 Task: Search one way flight ticket for 3 adults, 3 children in business from Dillingham: Dillingham Airport to Riverton: Central Wyoming Regional Airport (was Riverton Regional) on 5-4-2023. Choice of flights is Westjet. Number of bags: 1 checked bag. Price is upto 74000. Outbound departure time preference is 9:45.
Action: Mouse moved to (358, 309)
Screenshot: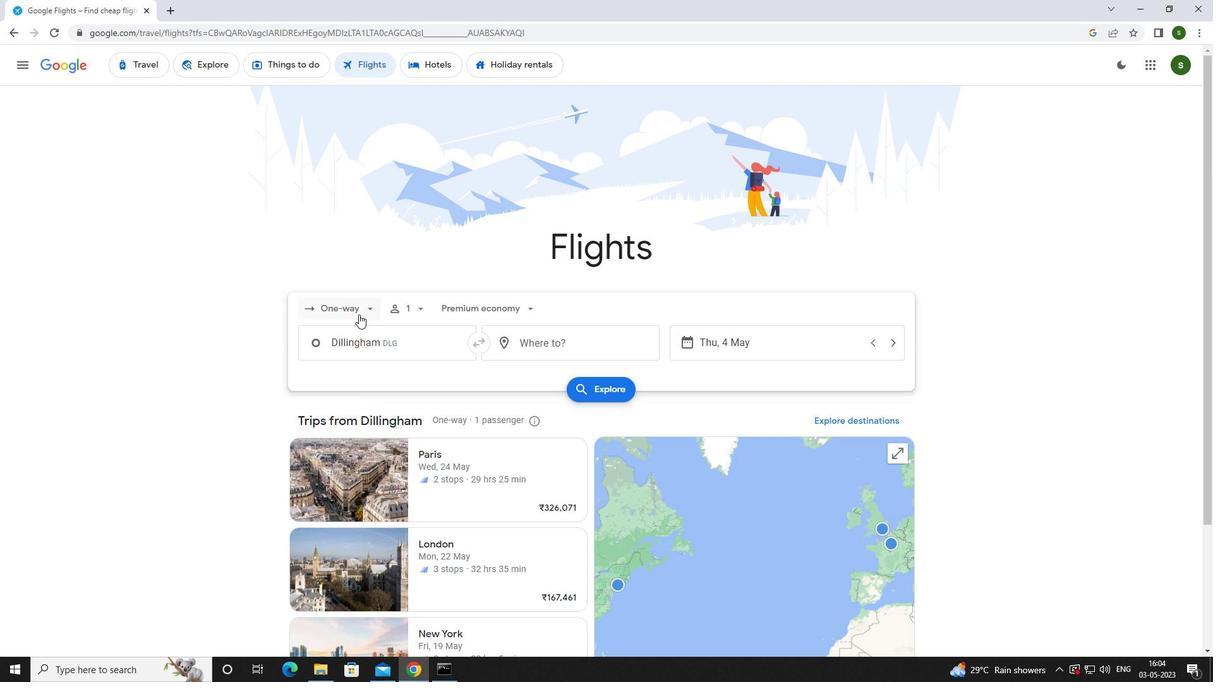 
Action: Mouse pressed left at (358, 309)
Screenshot: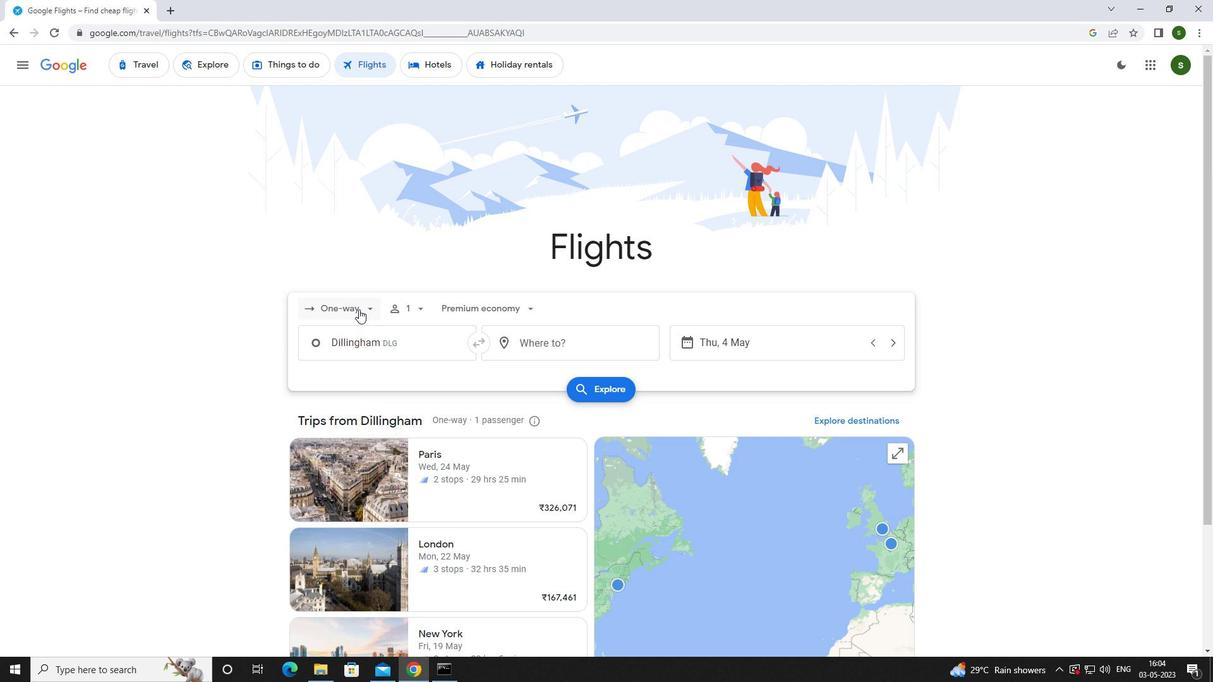 
Action: Mouse moved to (364, 371)
Screenshot: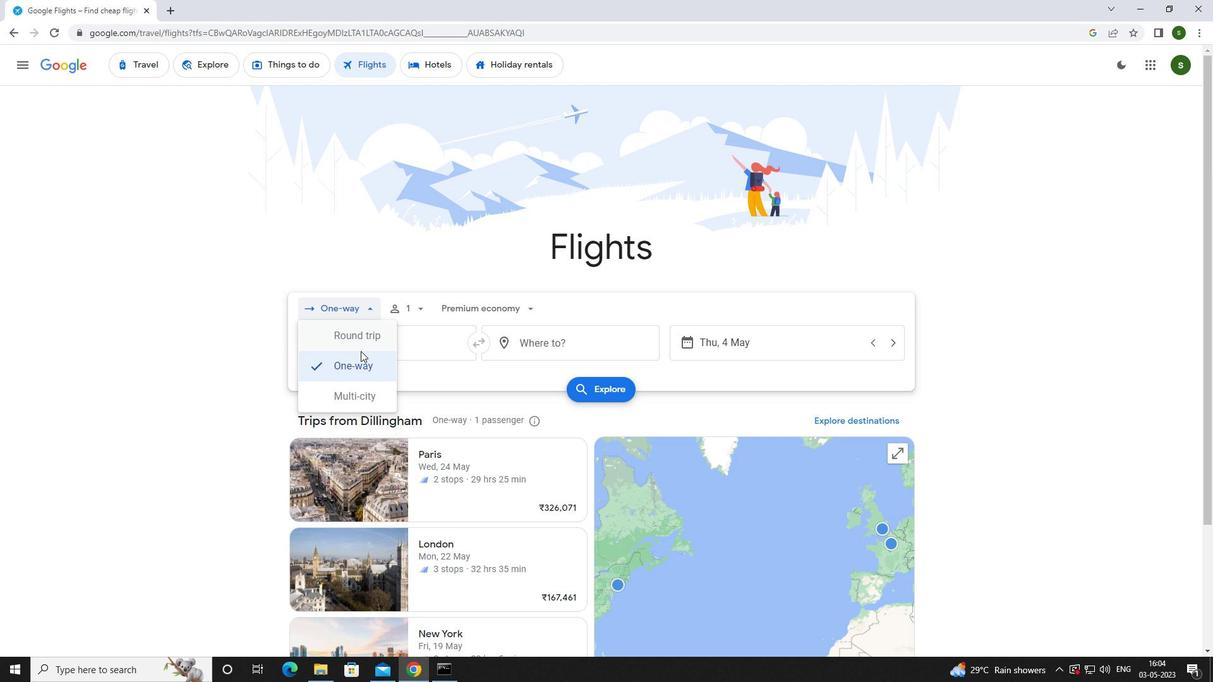 
Action: Mouse pressed left at (364, 371)
Screenshot: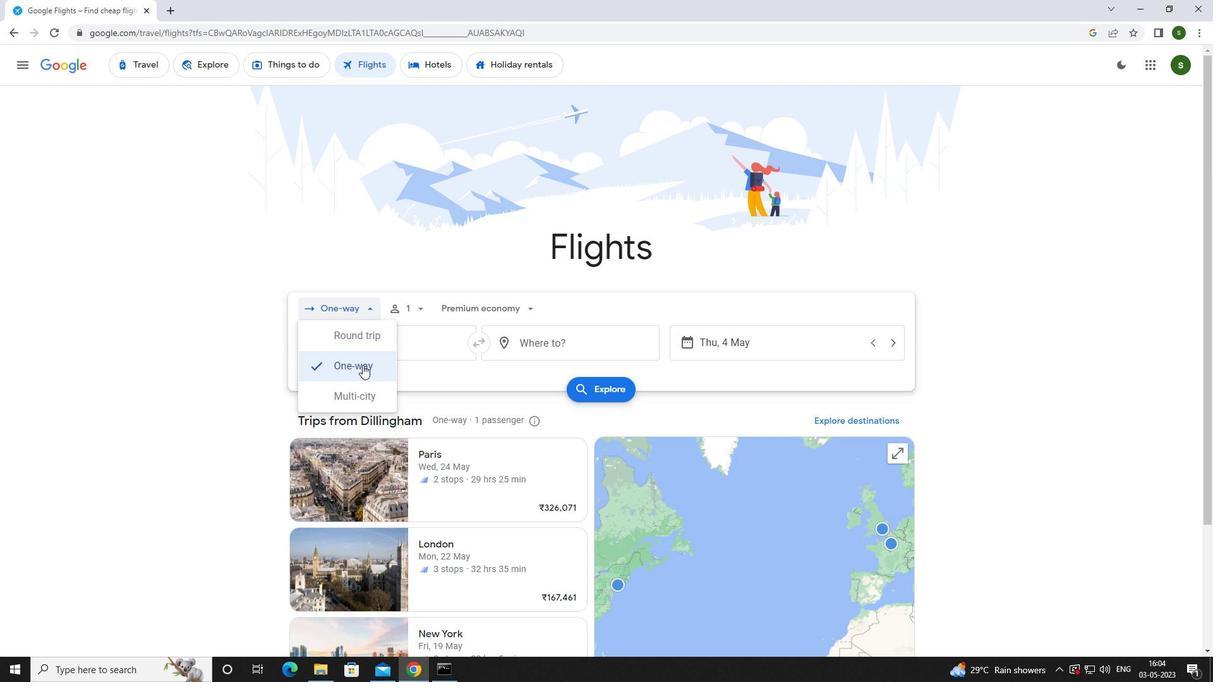 
Action: Mouse moved to (422, 309)
Screenshot: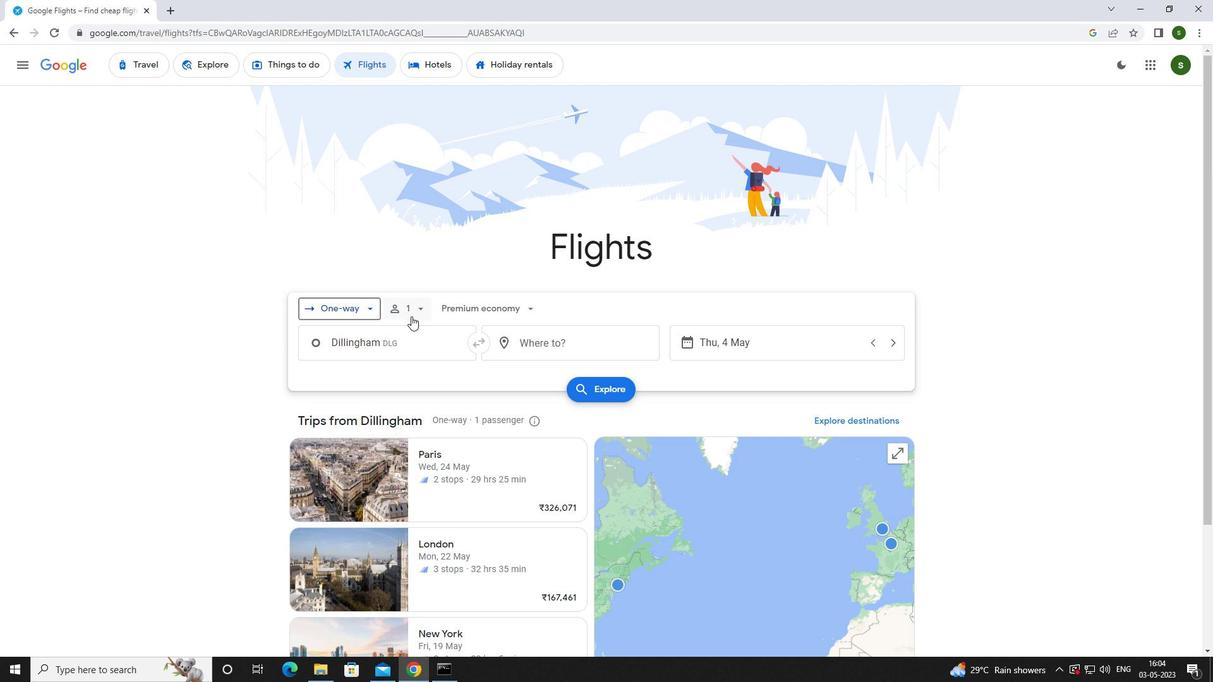 
Action: Mouse pressed left at (422, 309)
Screenshot: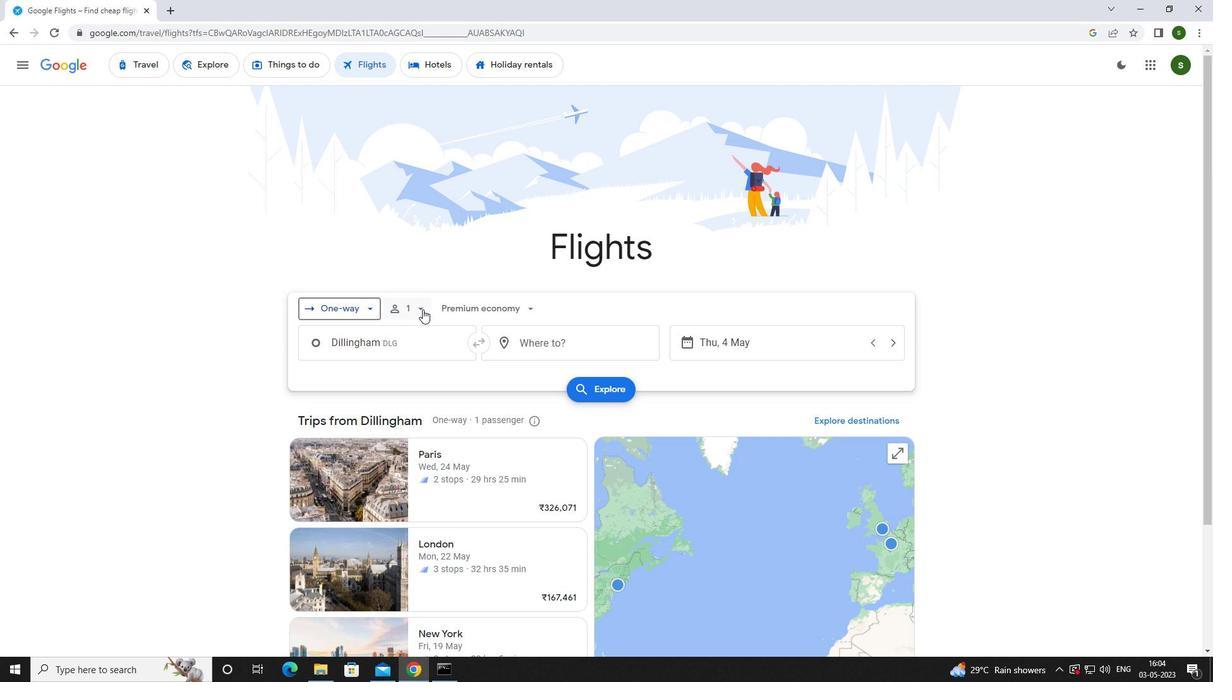 
Action: Mouse moved to (516, 344)
Screenshot: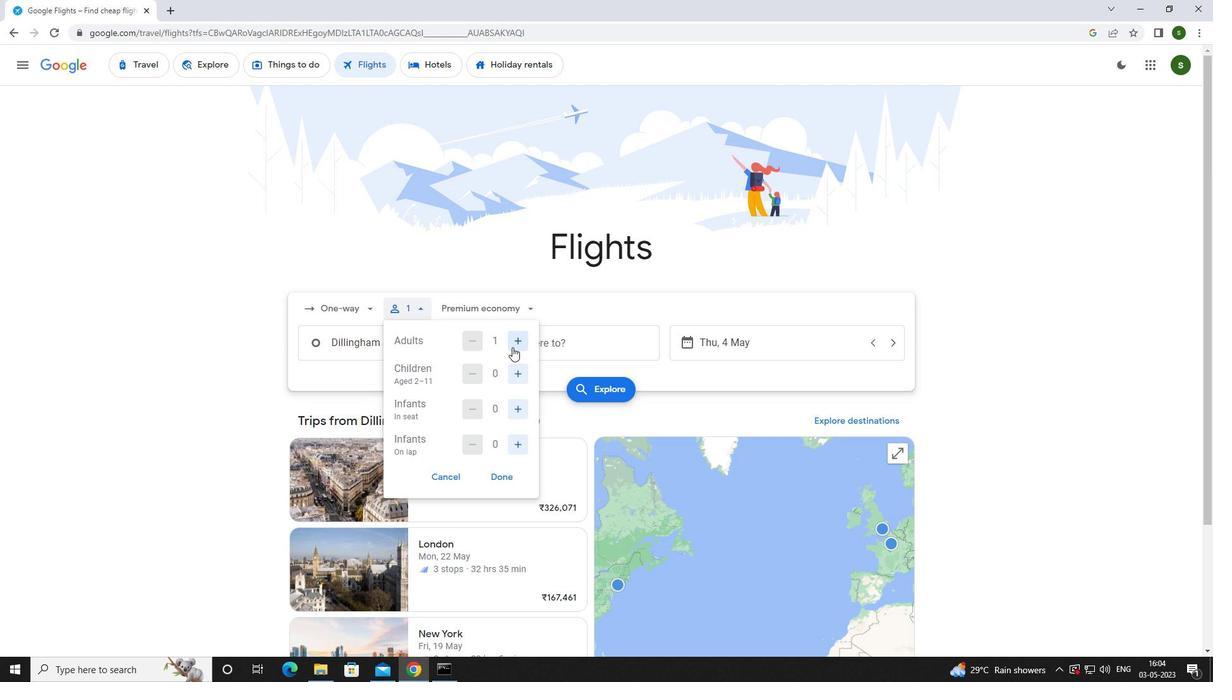 
Action: Mouse pressed left at (516, 344)
Screenshot: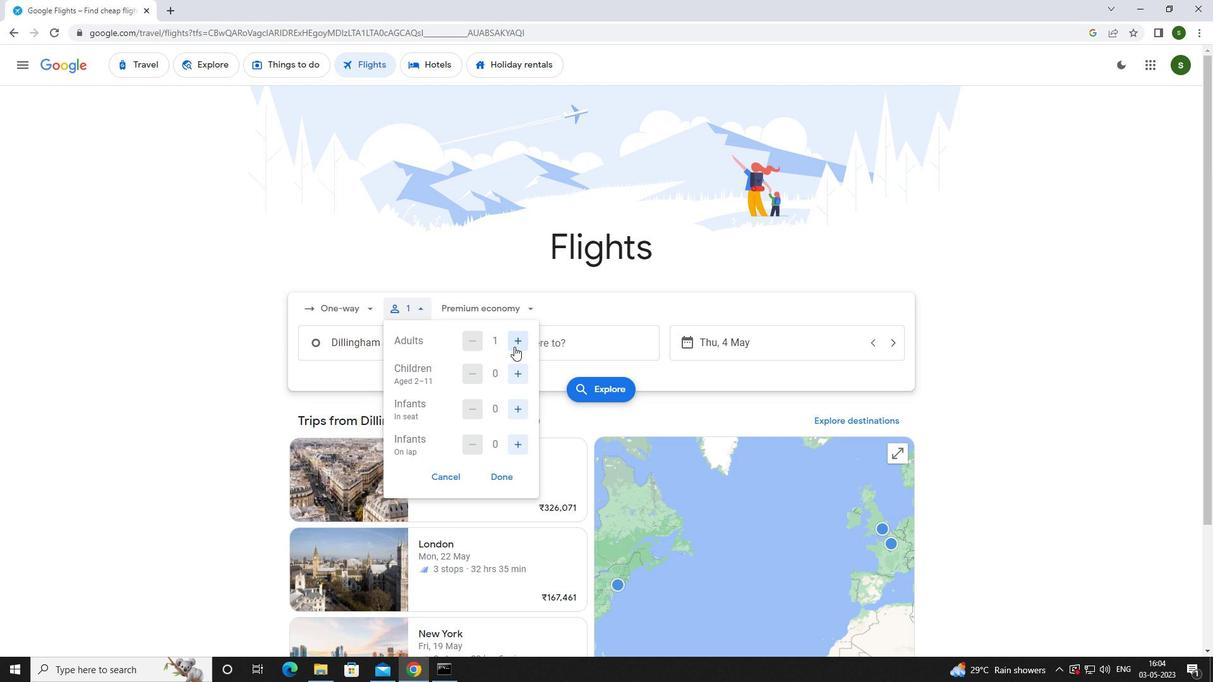 
Action: Mouse pressed left at (516, 344)
Screenshot: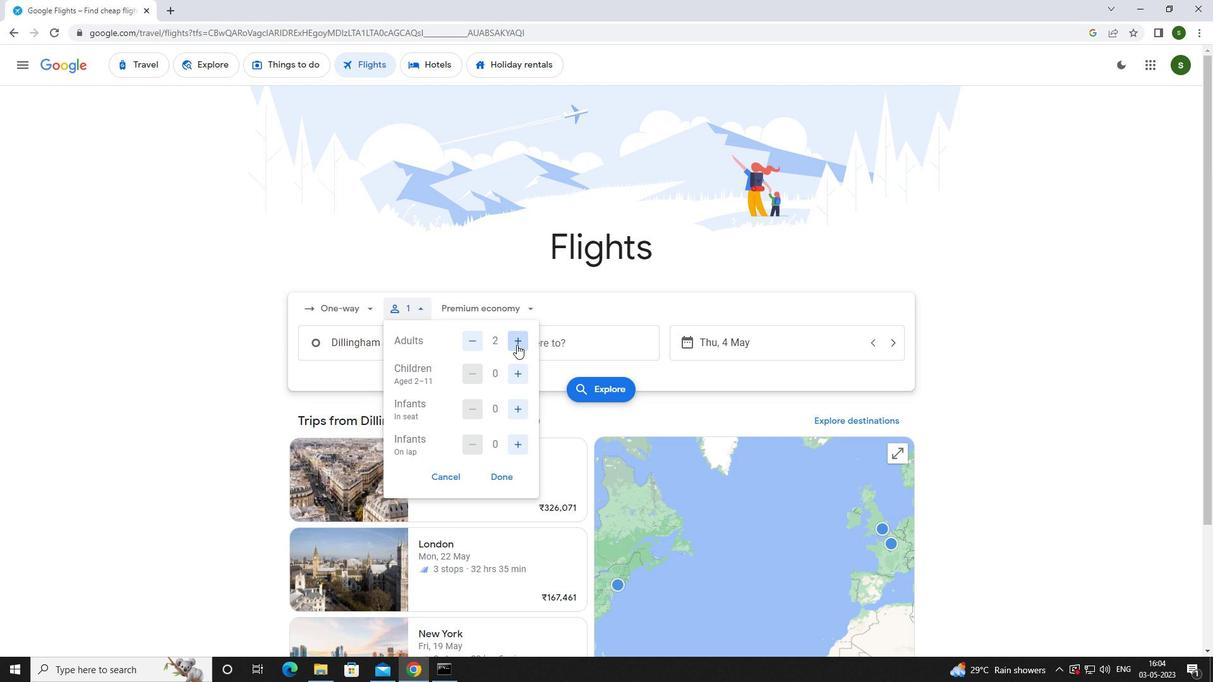 
Action: Mouse moved to (513, 369)
Screenshot: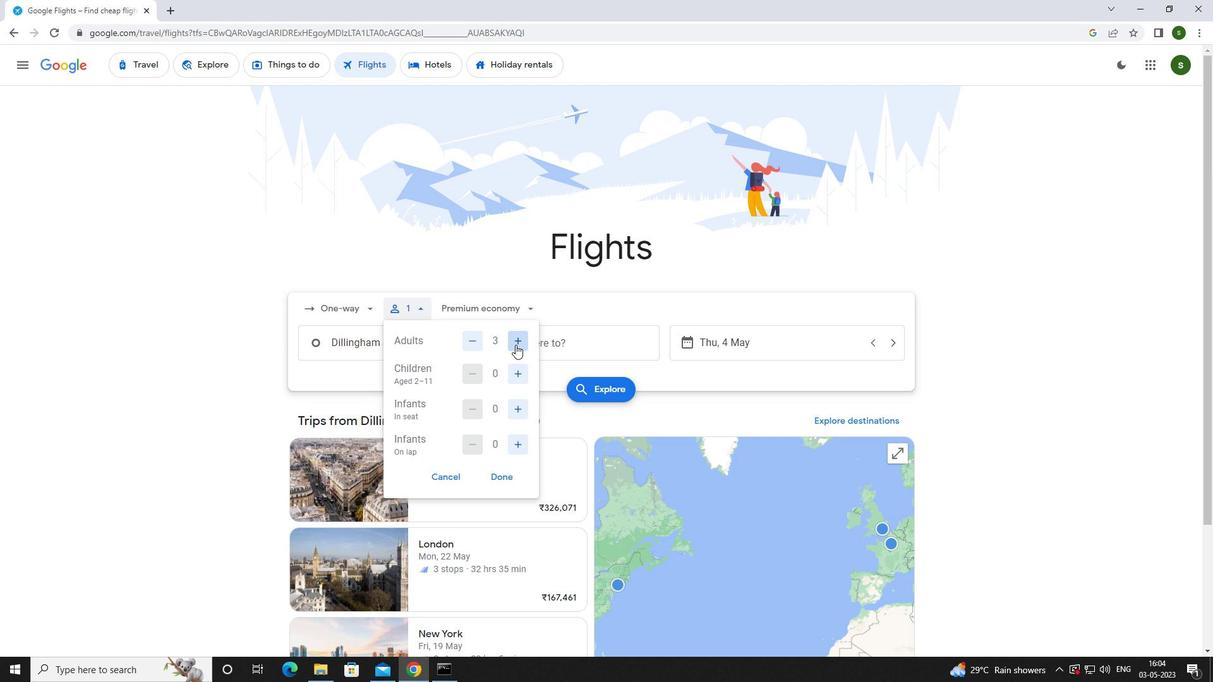 
Action: Mouse pressed left at (513, 369)
Screenshot: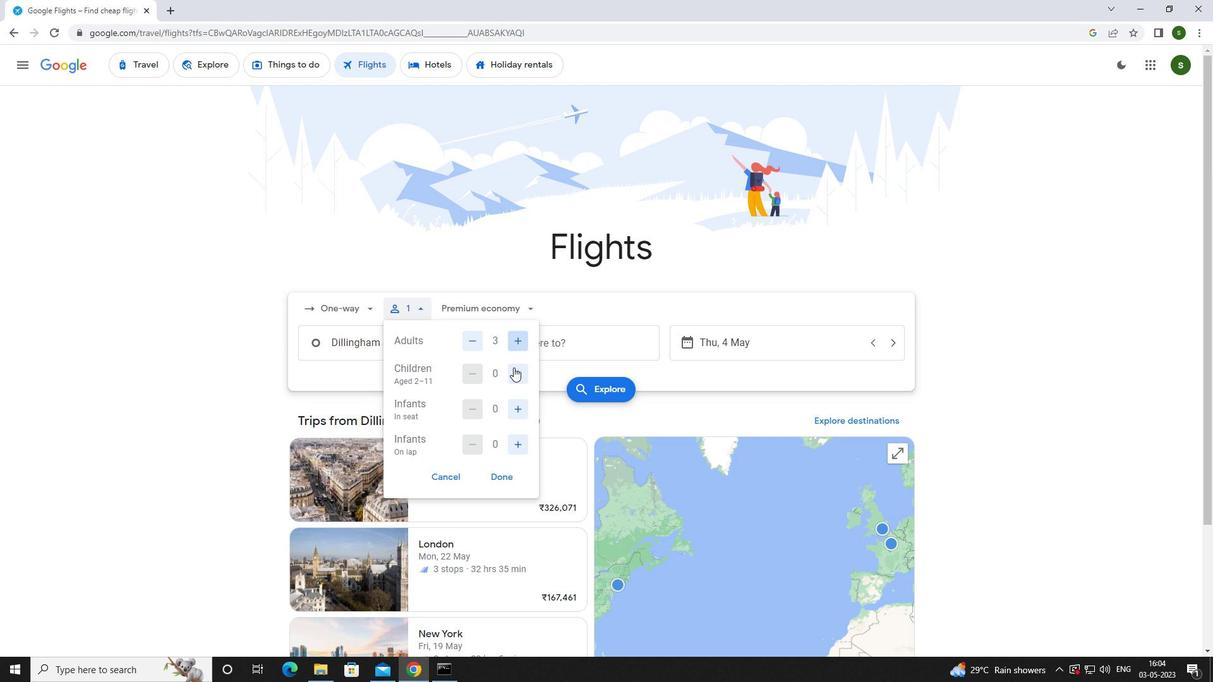 
Action: Mouse pressed left at (513, 369)
Screenshot: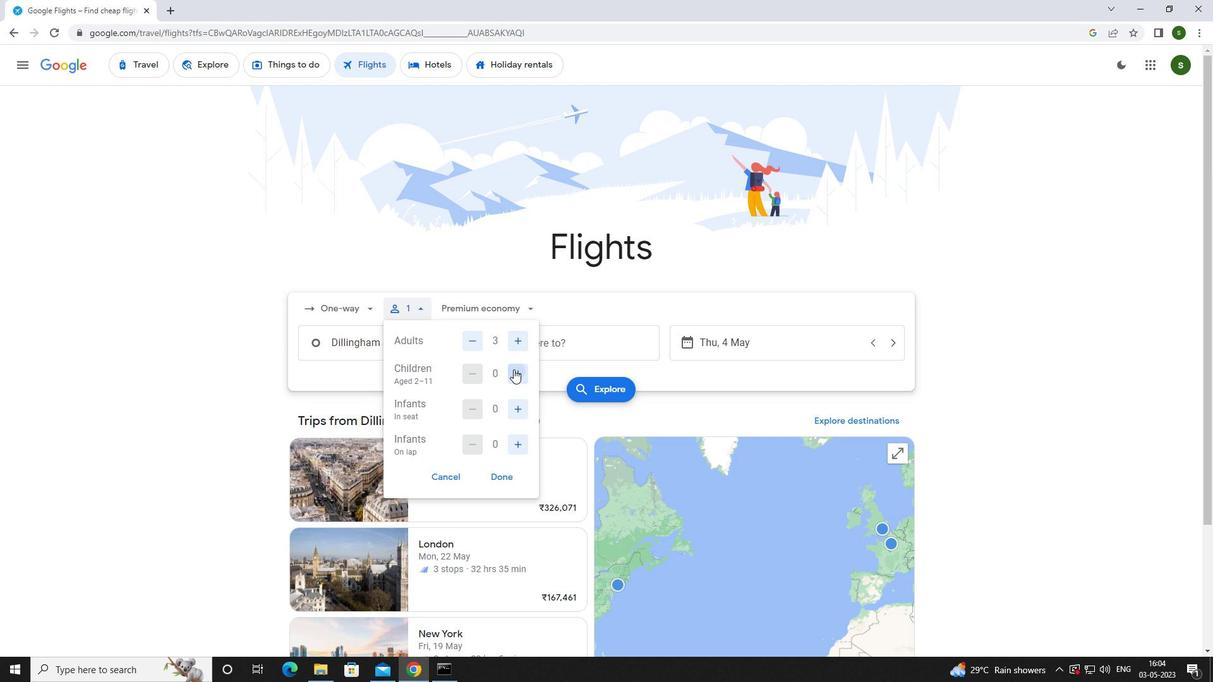 
Action: Mouse pressed left at (513, 369)
Screenshot: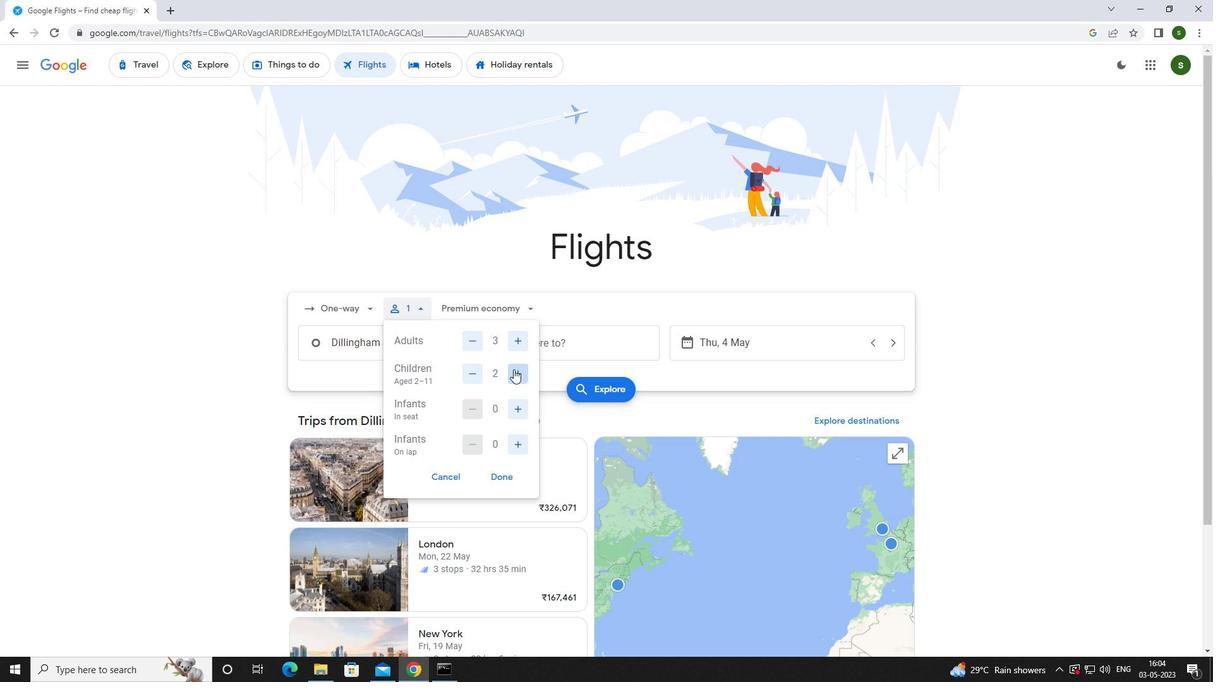
Action: Mouse moved to (521, 308)
Screenshot: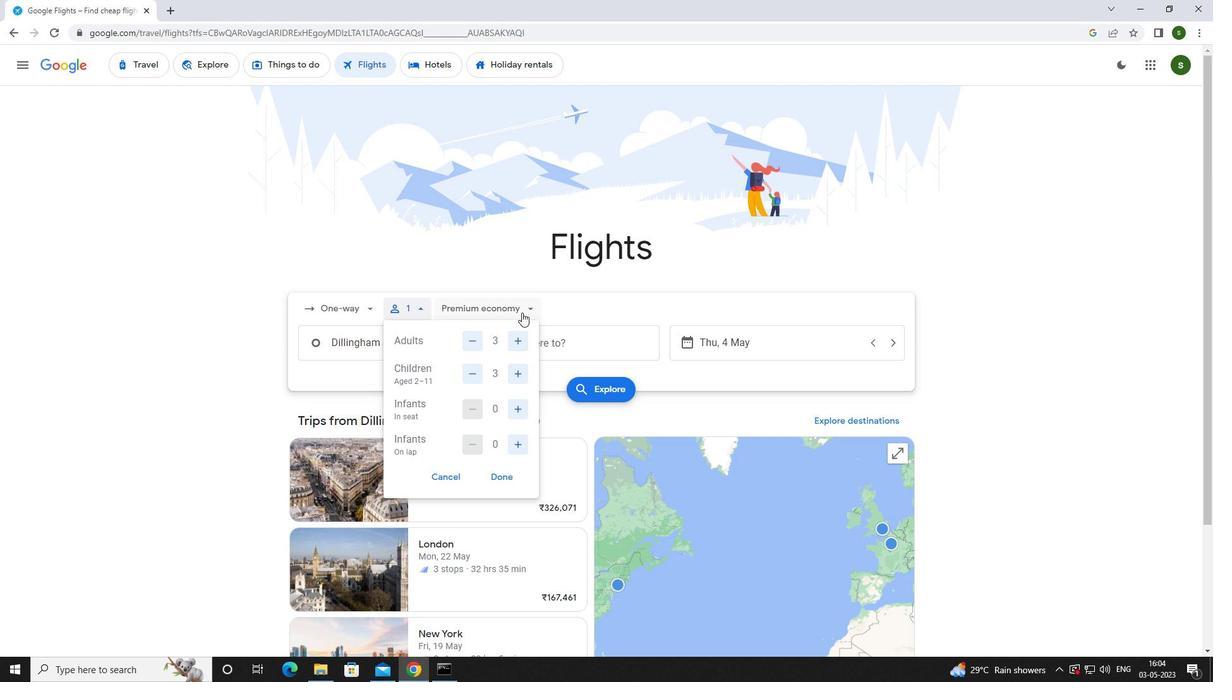 
Action: Mouse pressed left at (521, 308)
Screenshot: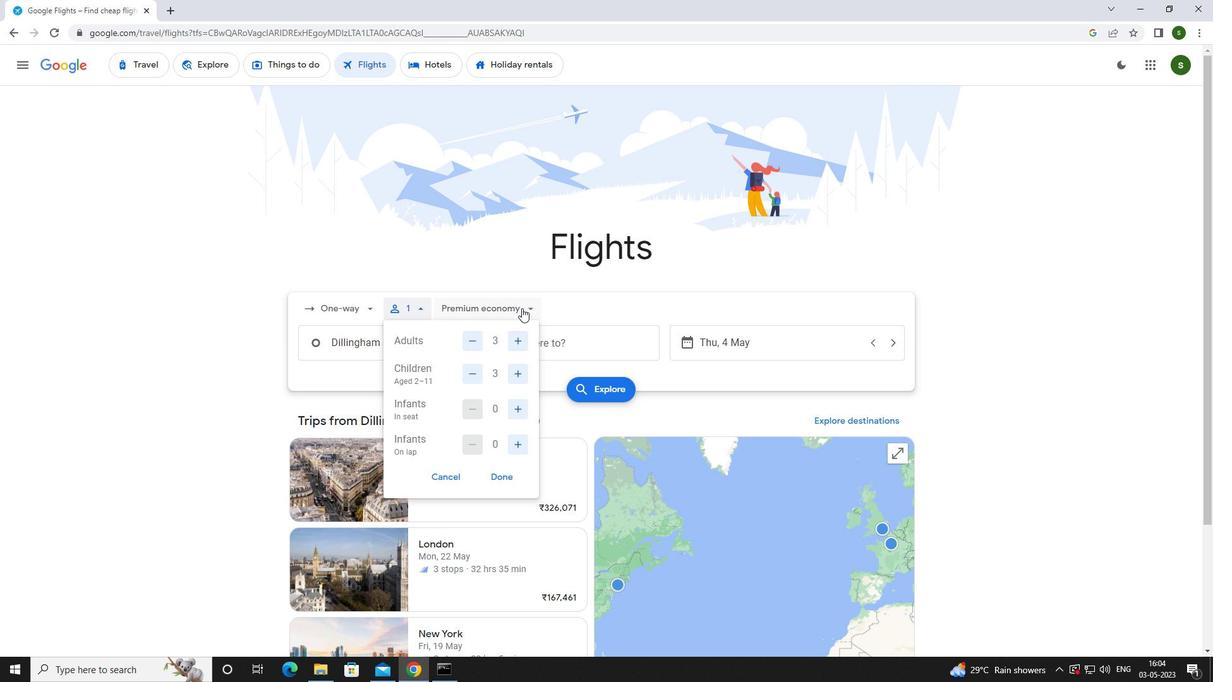
Action: Mouse moved to (504, 402)
Screenshot: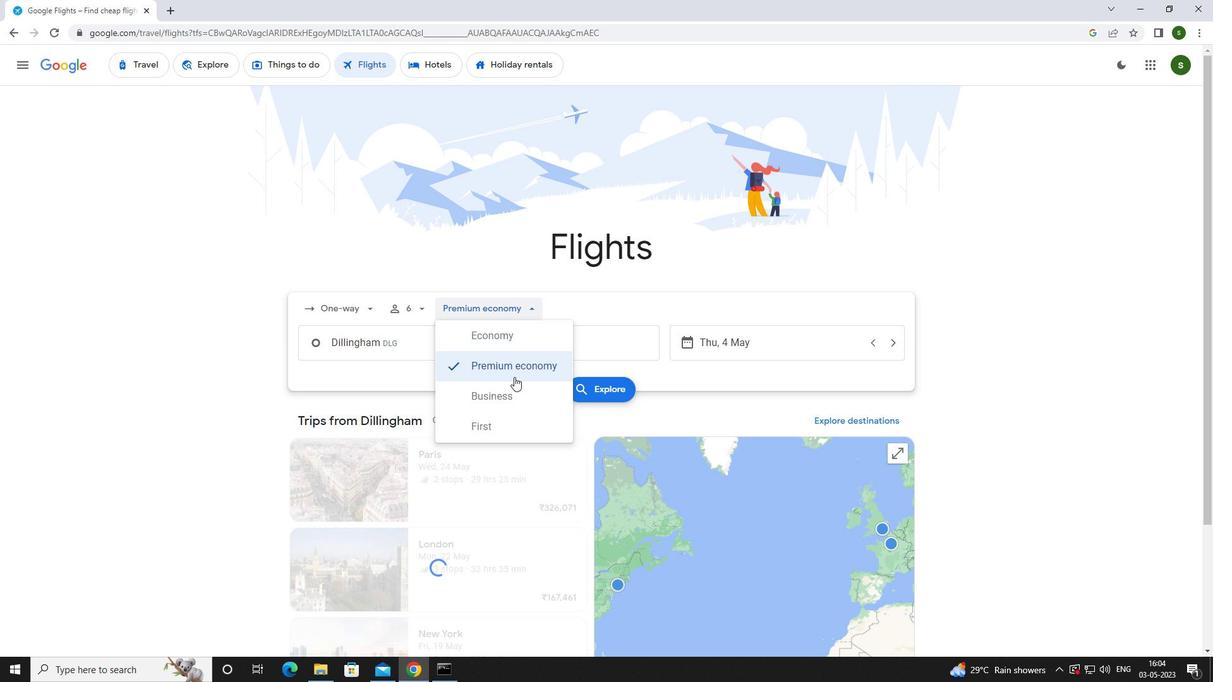 
Action: Mouse pressed left at (504, 402)
Screenshot: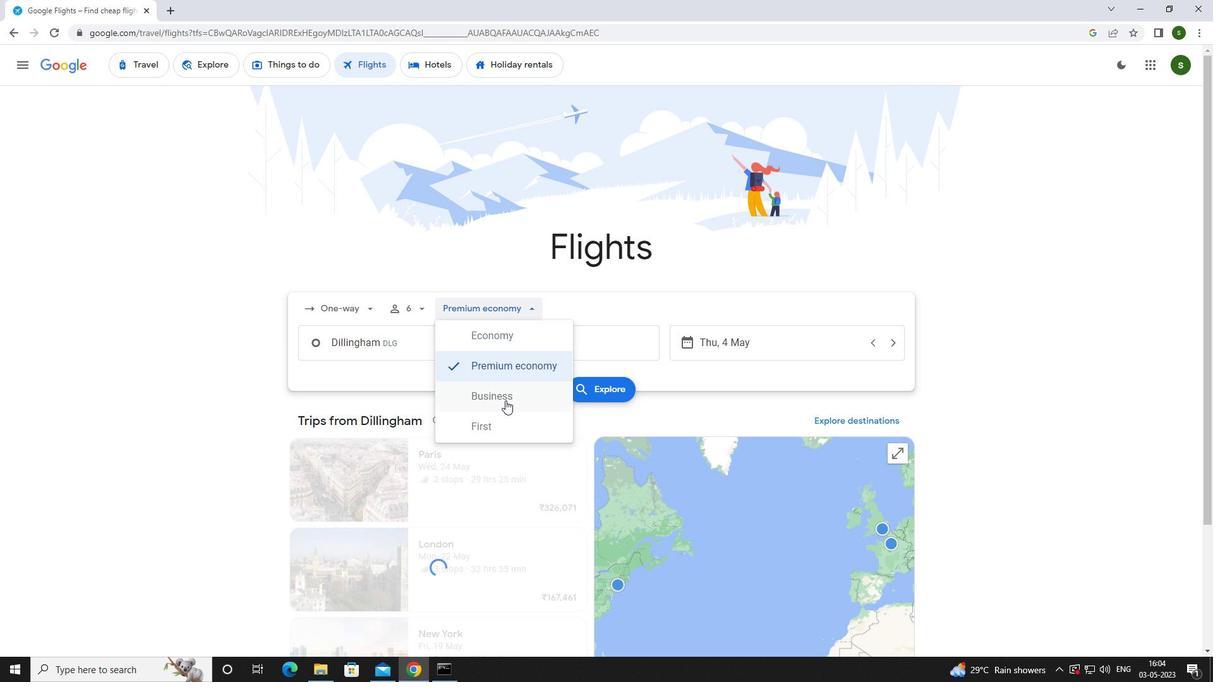
Action: Mouse moved to (421, 348)
Screenshot: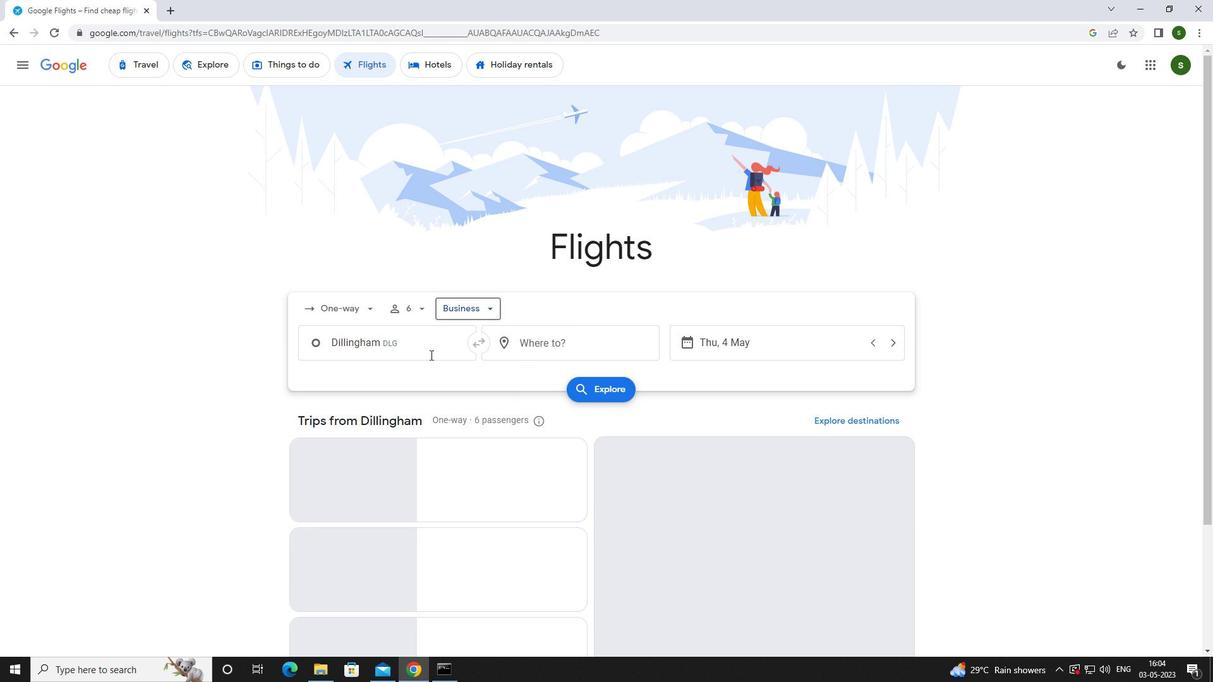 
Action: Mouse pressed left at (421, 348)
Screenshot: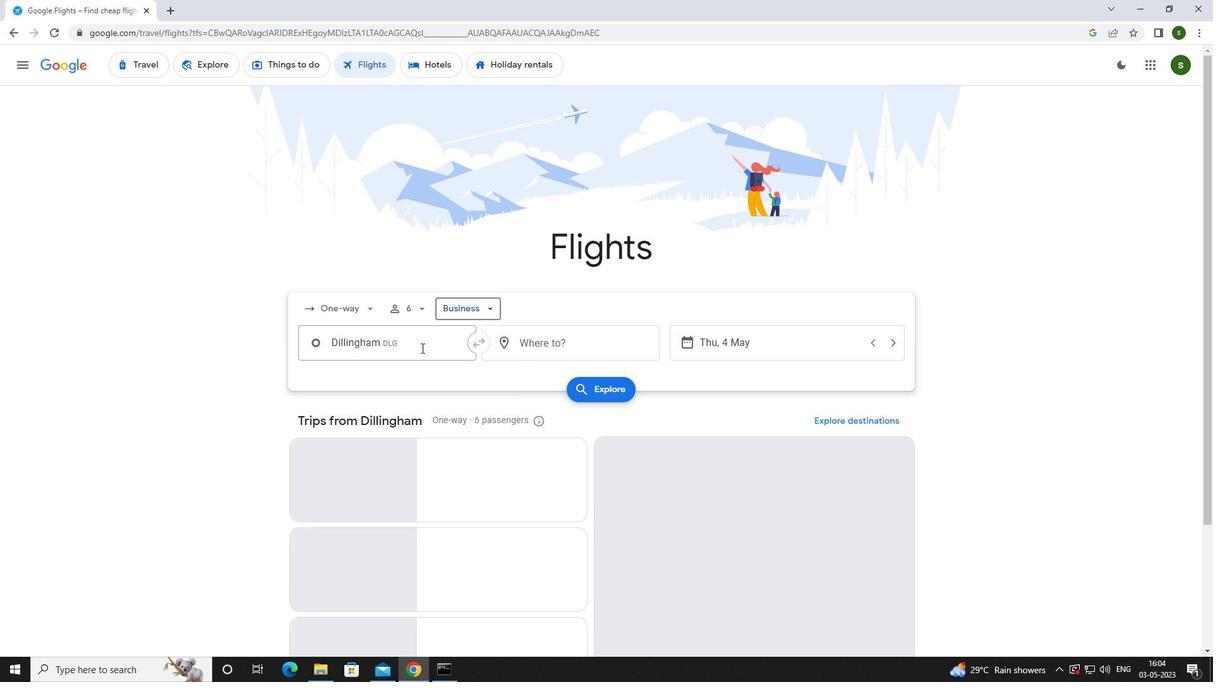 
Action: Key pressed <Key.caps_lock>d<Key.caps_lock>illingh
Screenshot: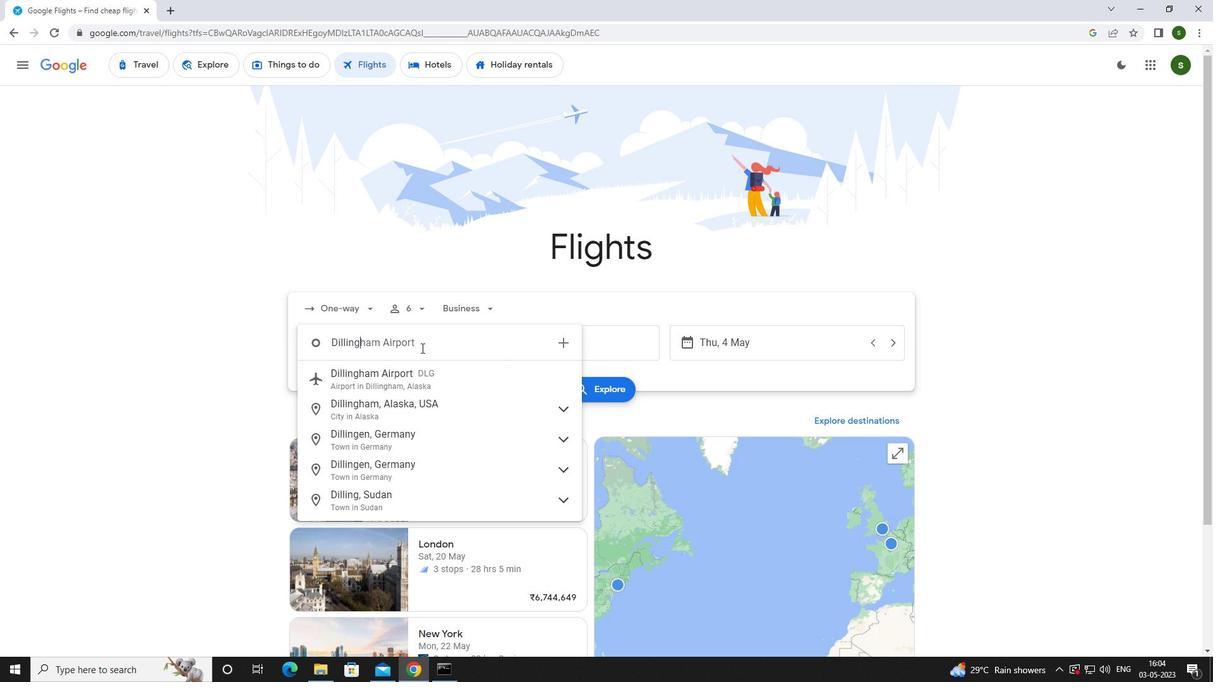 
Action: Mouse moved to (421, 372)
Screenshot: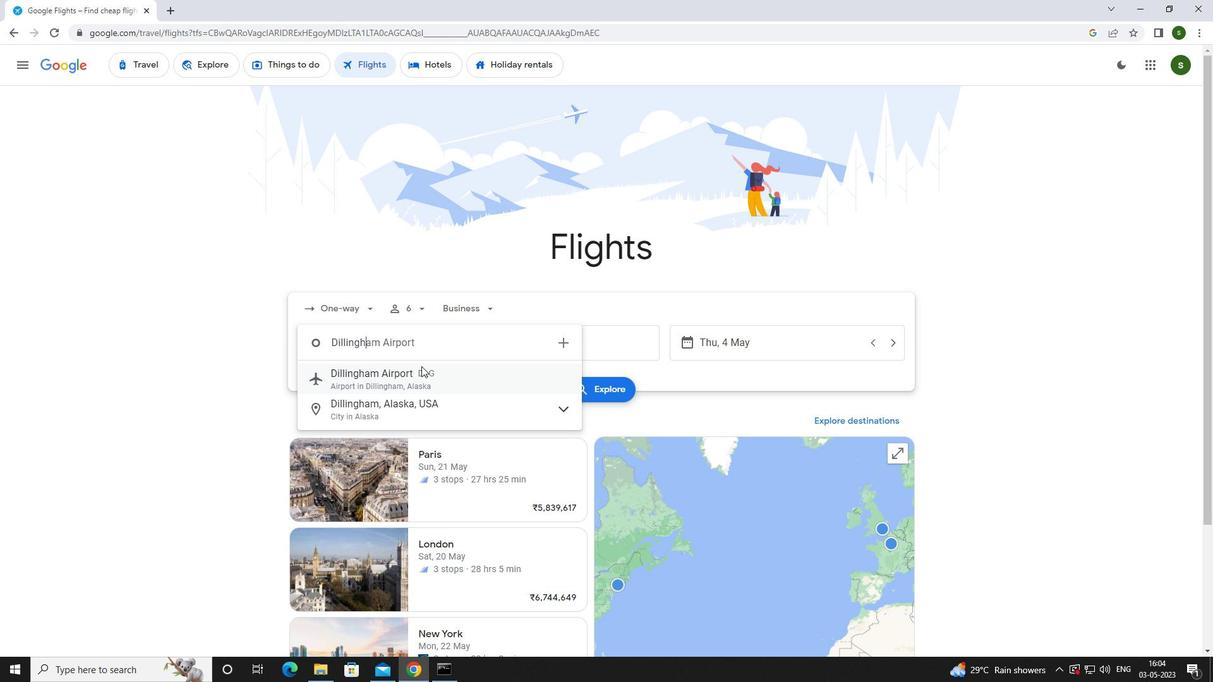 
Action: Mouse pressed left at (421, 372)
Screenshot: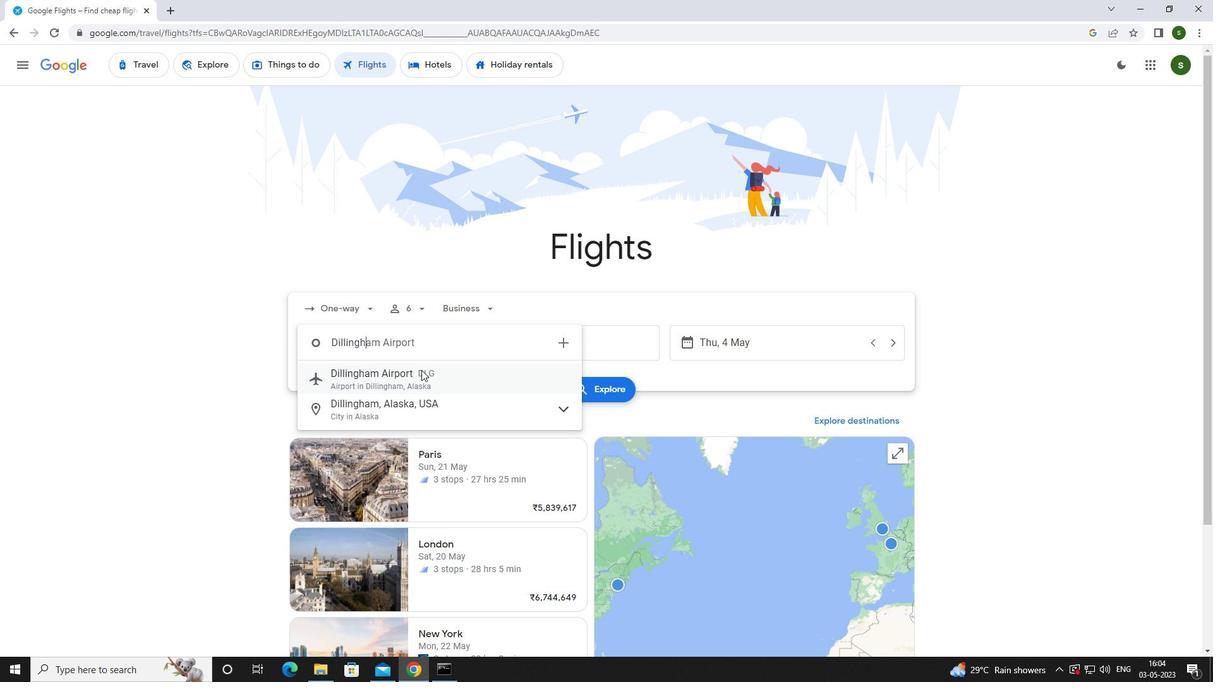 
Action: Mouse moved to (556, 339)
Screenshot: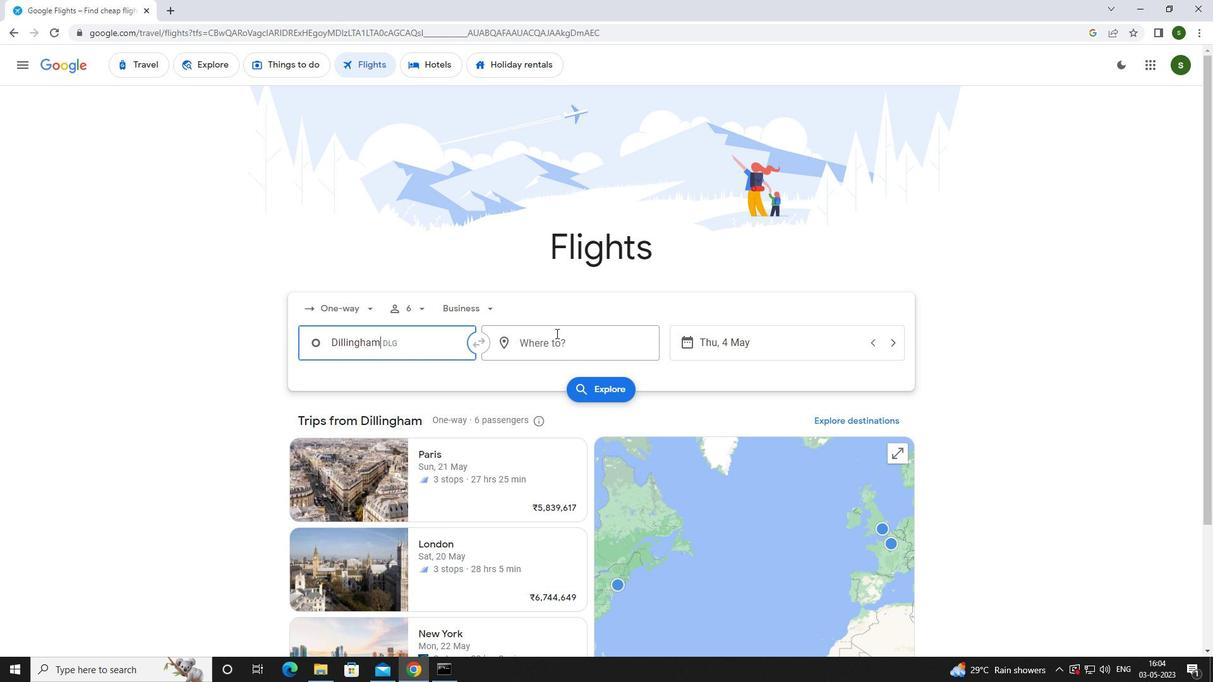 
Action: Mouse pressed left at (556, 339)
Screenshot: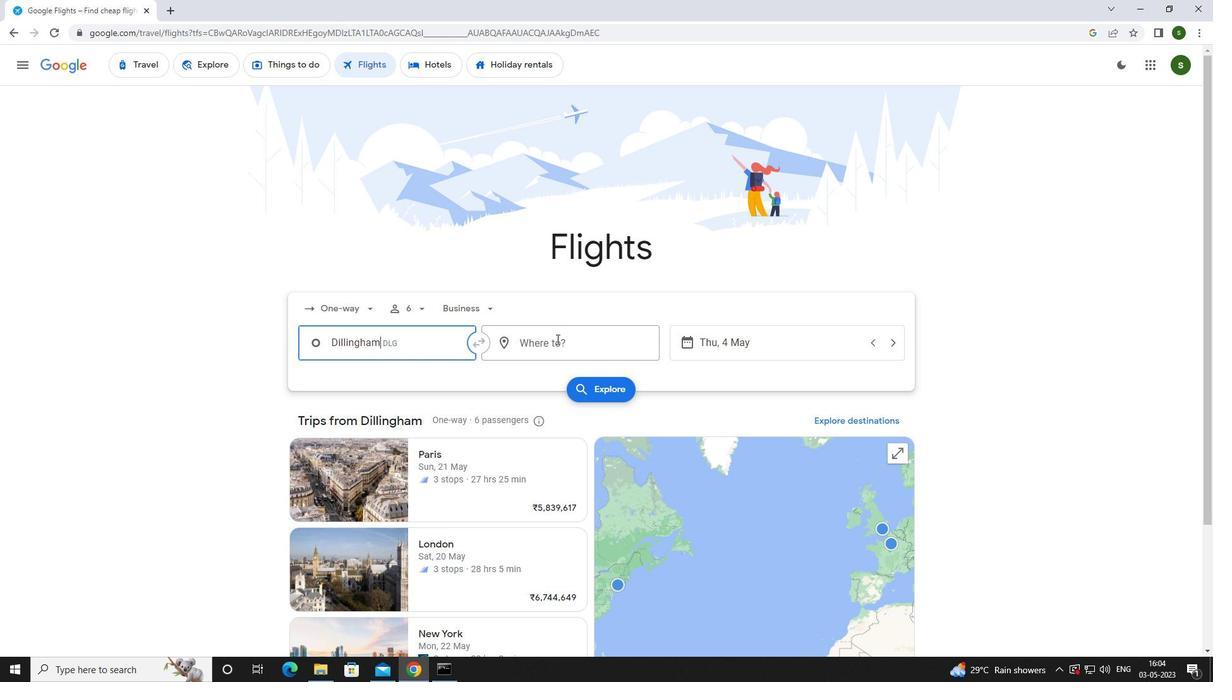 
Action: Mouse moved to (563, 341)
Screenshot: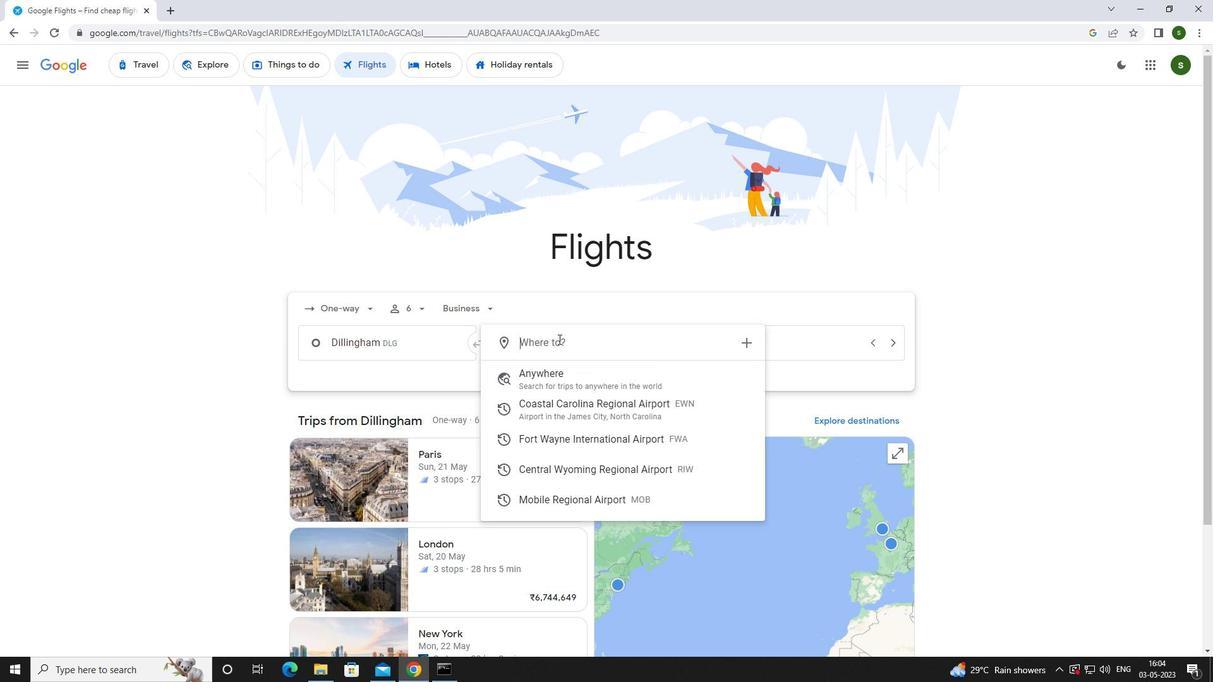 
Action: Key pressed <Key.caps_lock>r<Key.caps_lock>Ivert
Screenshot: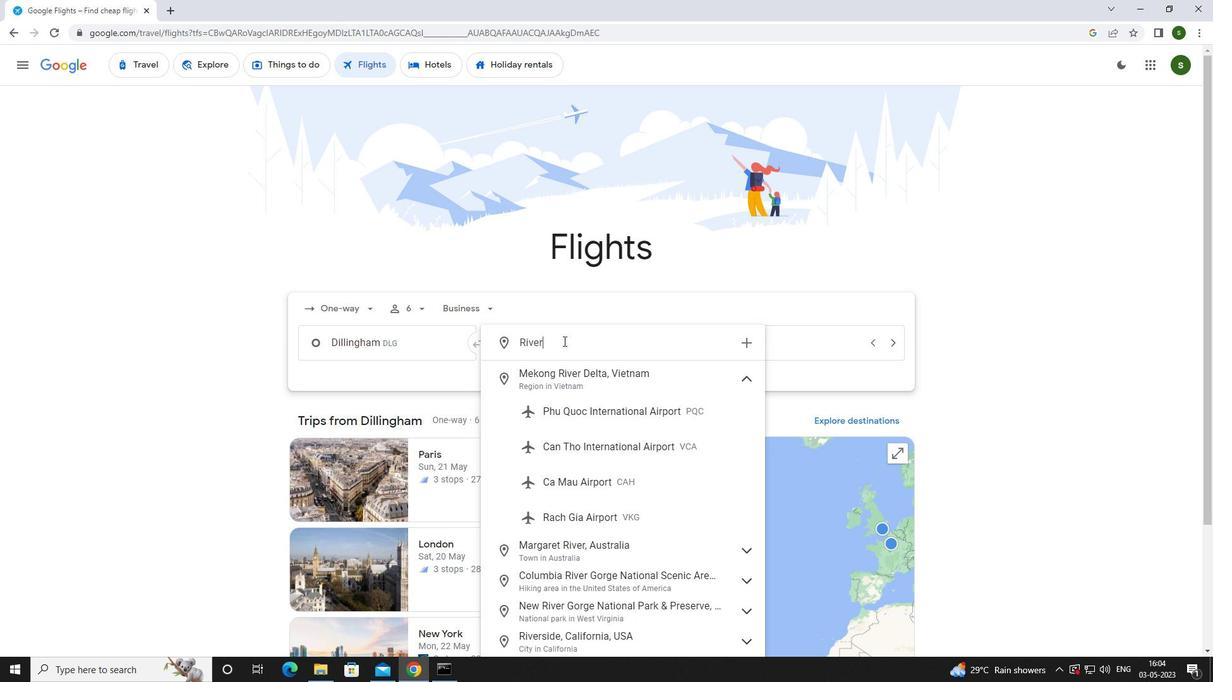
Action: Mouse moved to (580, 406)
Screenshot: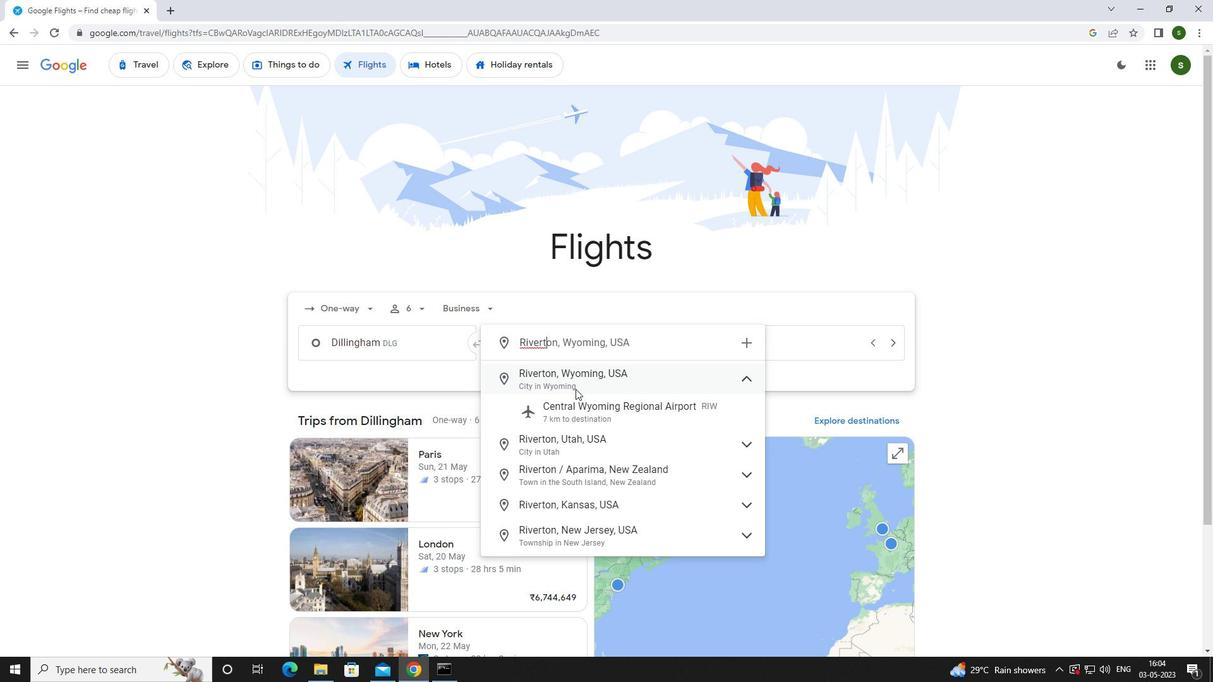 
Action: Mouse pressed left at (580, 406)
Screenshot: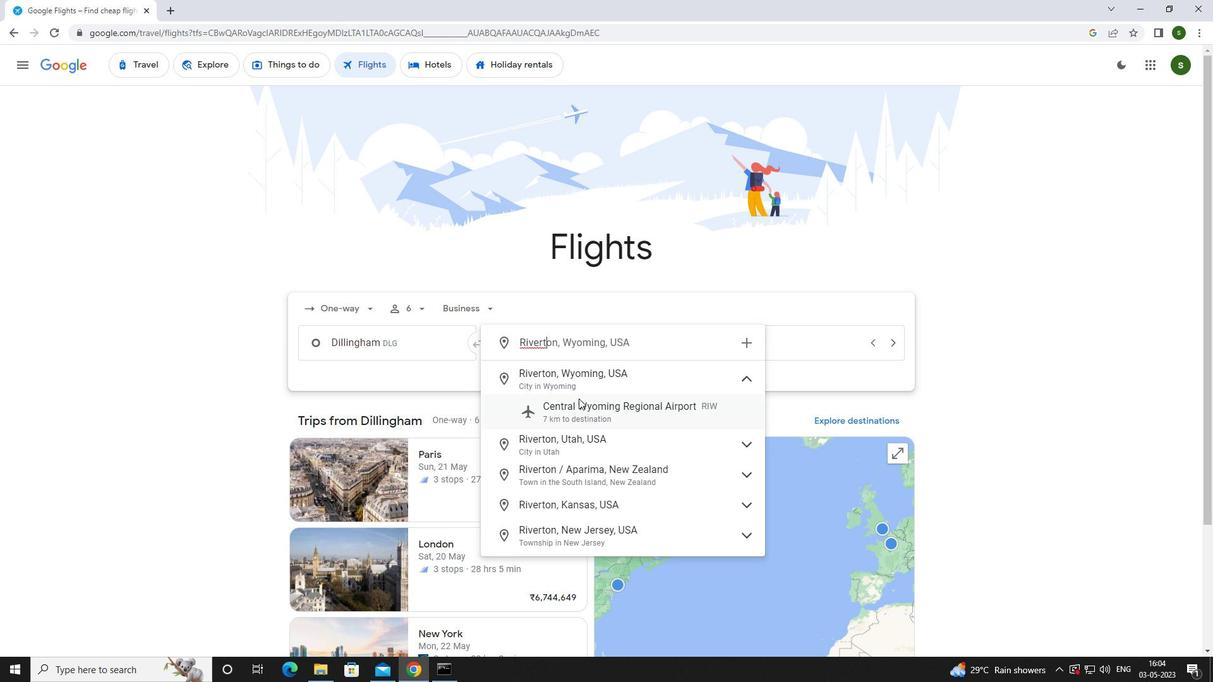 
Action: Mouse moved to (758, 343)
Screenshot: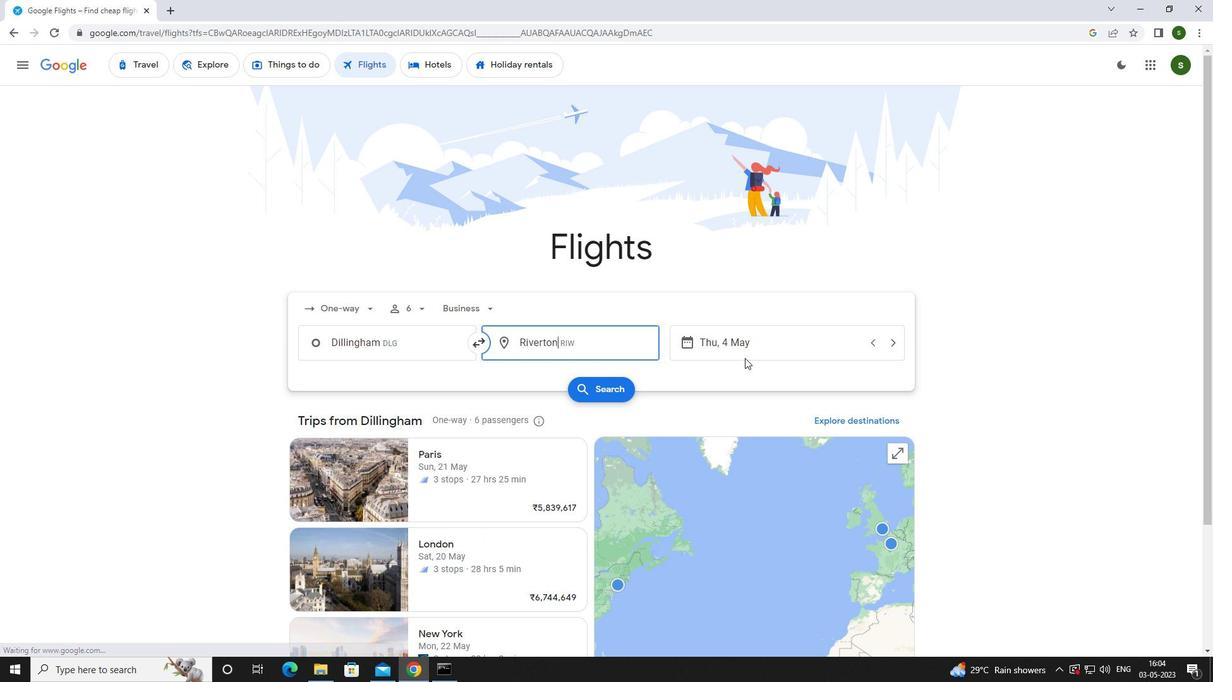 
Action: Mouse pressed left at (758, 343)
Screenshot: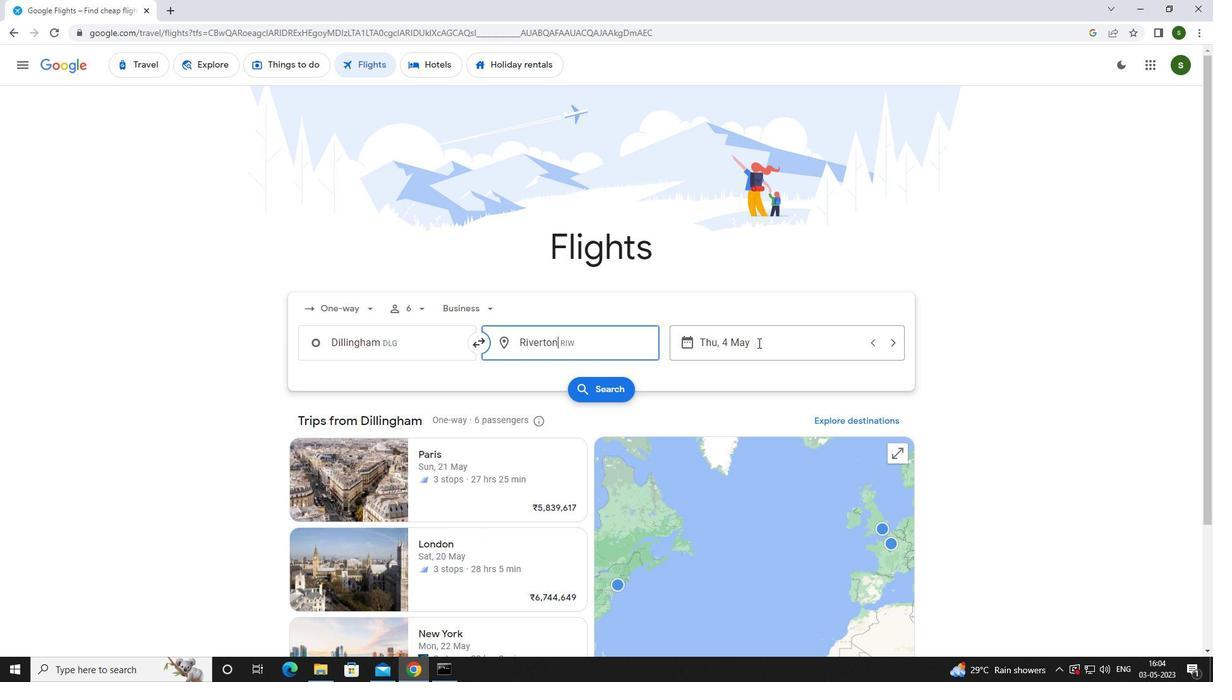 
Action: Mouse moved to (582, 425)
Screenshot: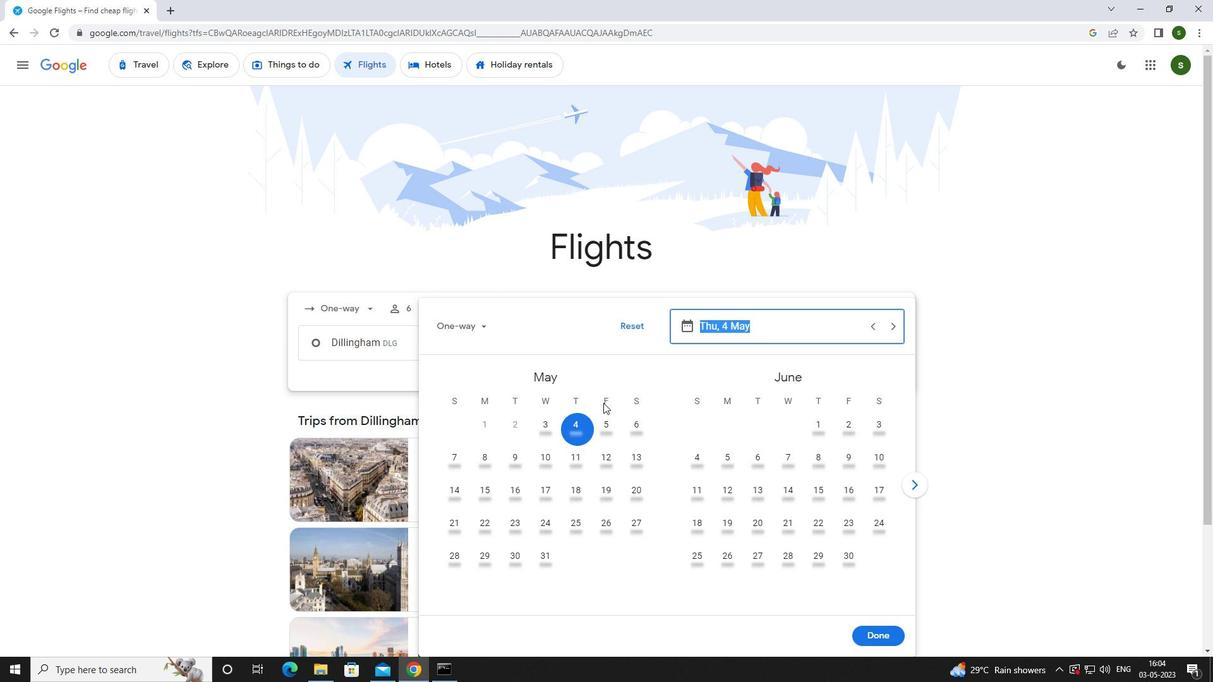 
Action: Mouse pressed left at (582, 425)
Screenshot: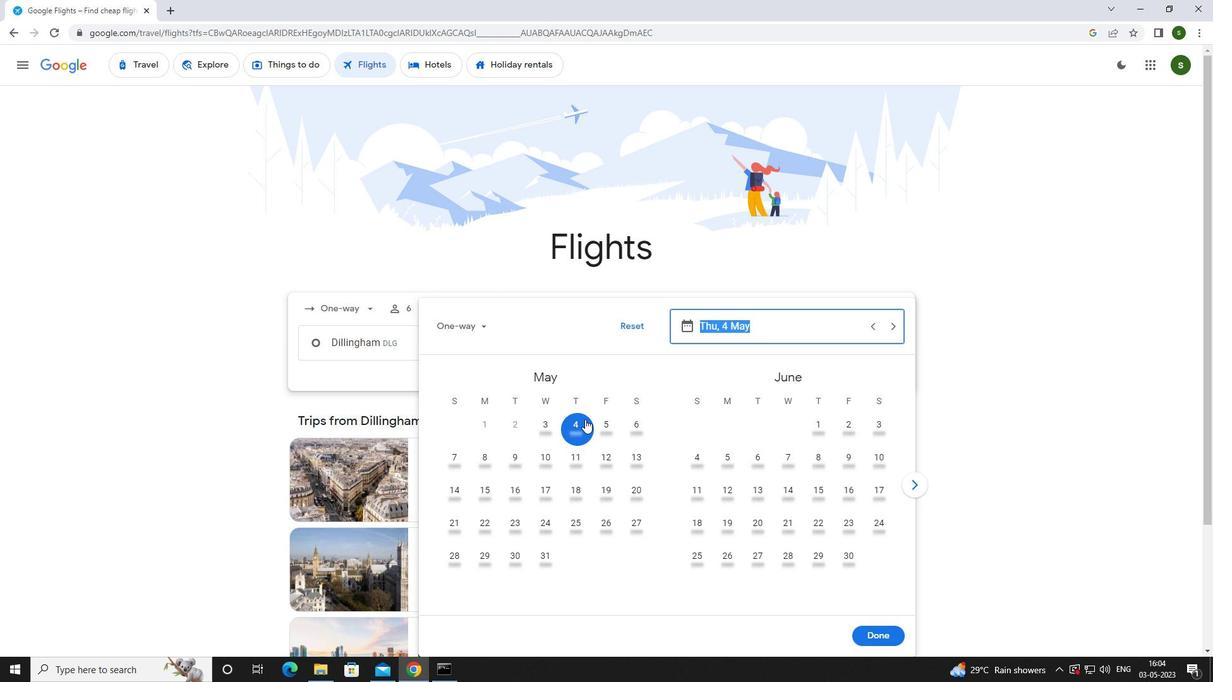 
Action: Mouse moved to (876, 637)
Screenshot: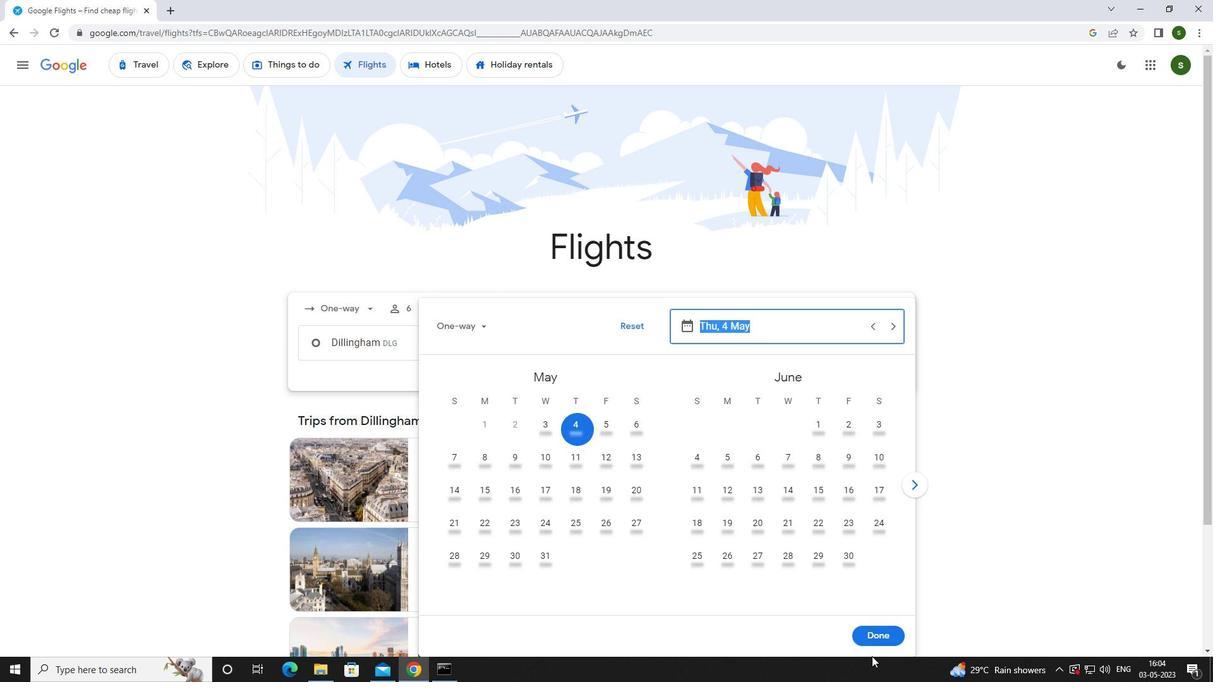 
Action: Mouse pressed left at (876, 637)
Screenshot: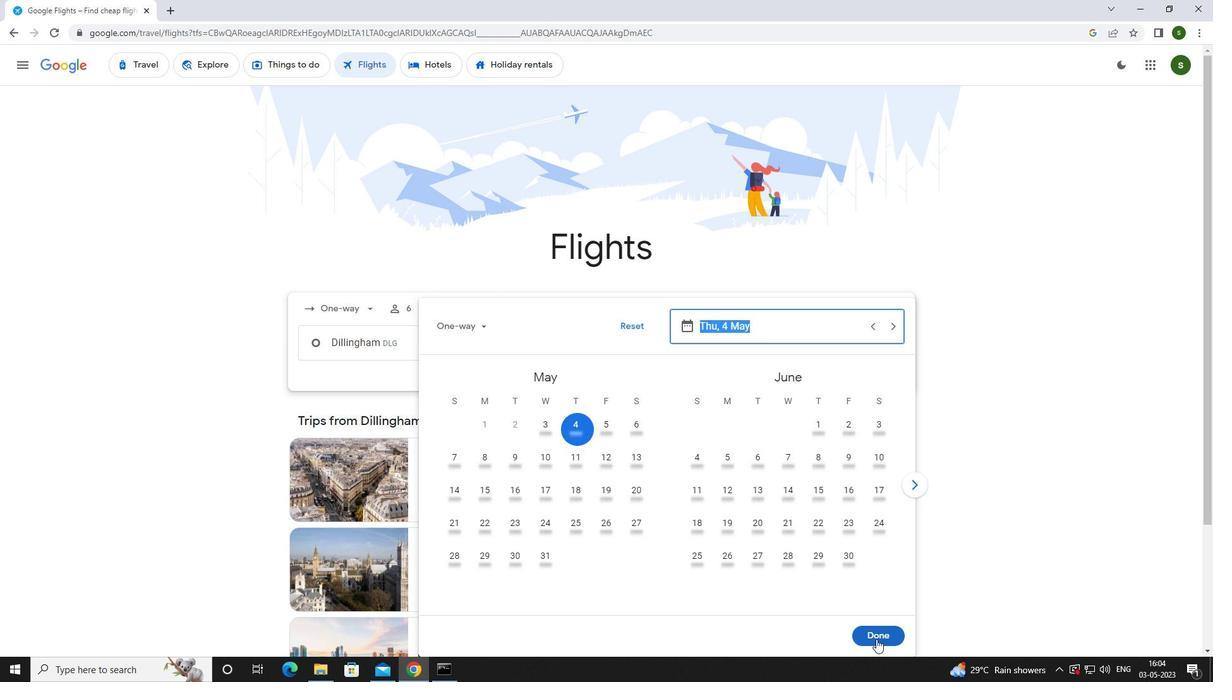 
Action: Mouse moved to (590, 387)
Screenshot: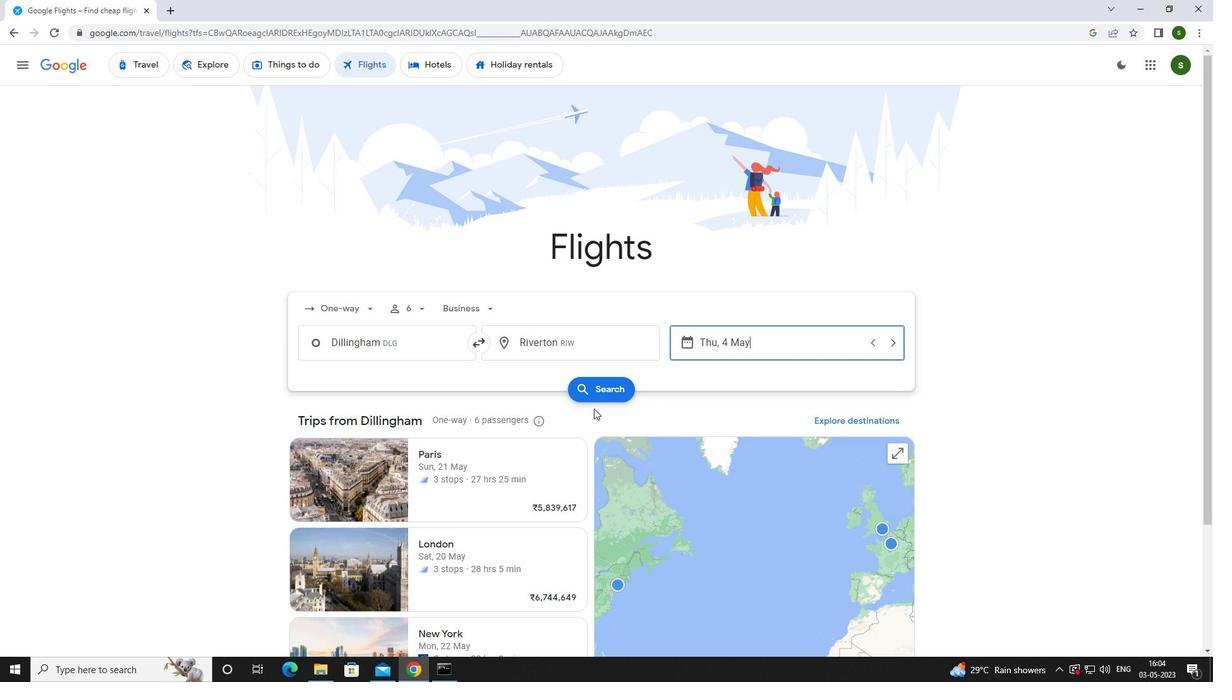 
Action: Mouse pressed left at (590, 387)
Screenshot: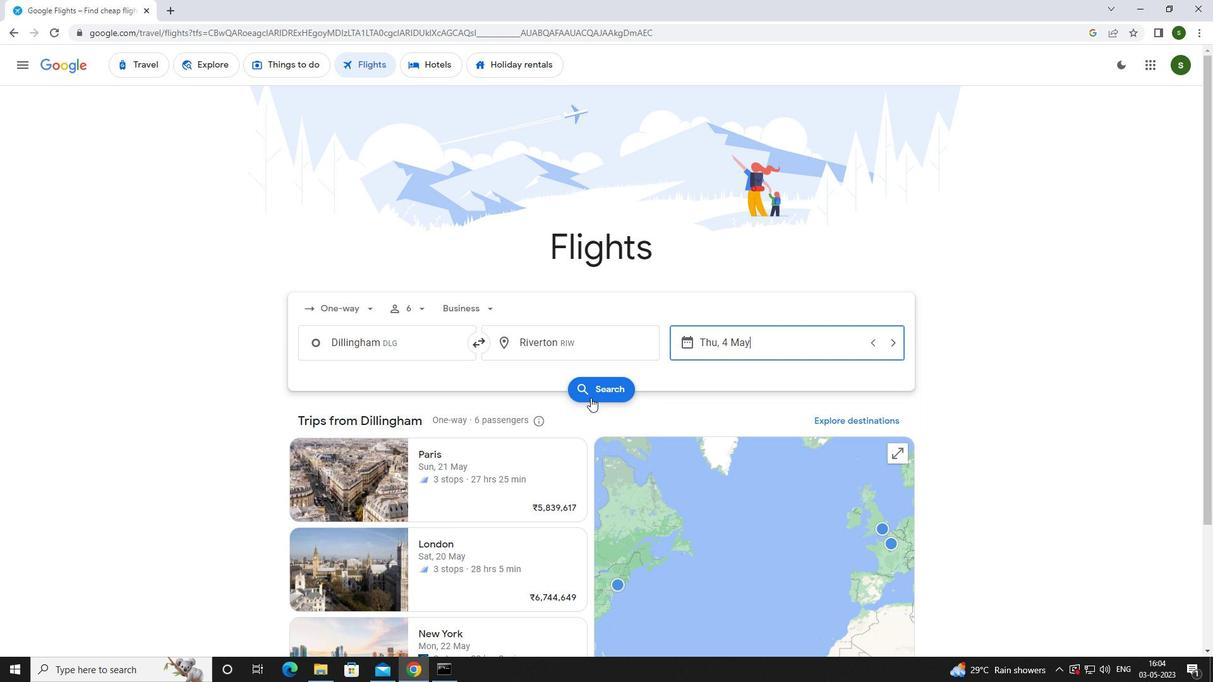 
Action: Mouse moved to (329, 183)
Screenshot: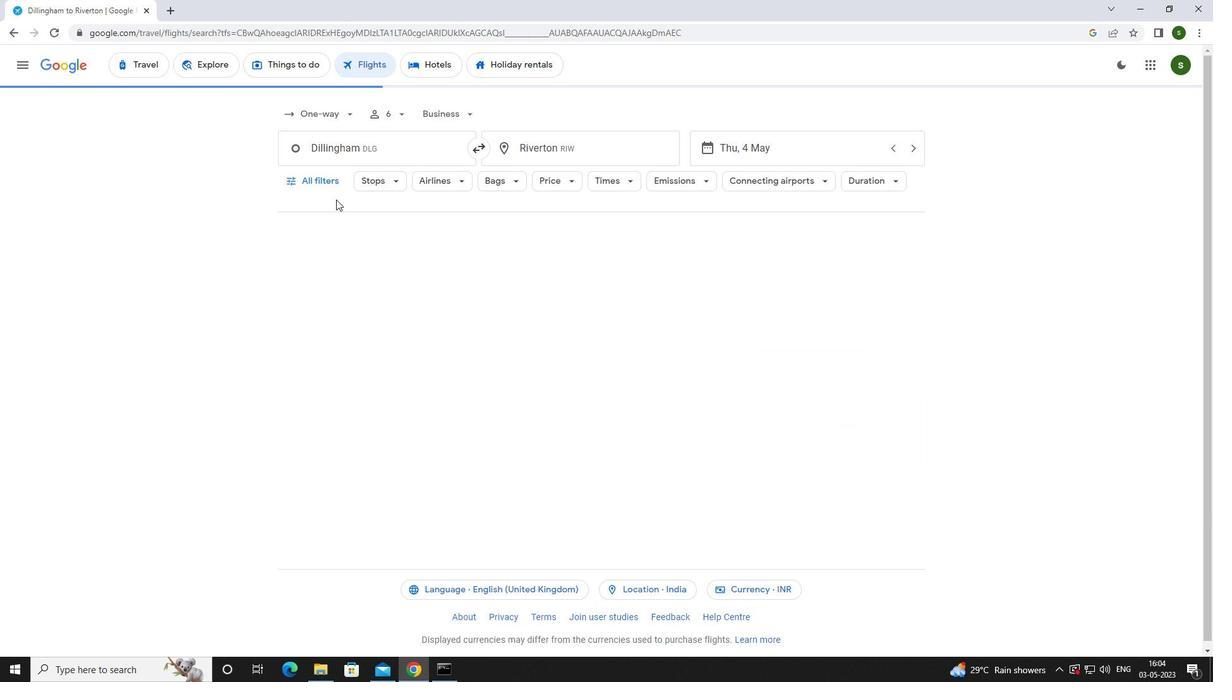 
Action: Mouse pressed left at (329, 183)
Screenshot: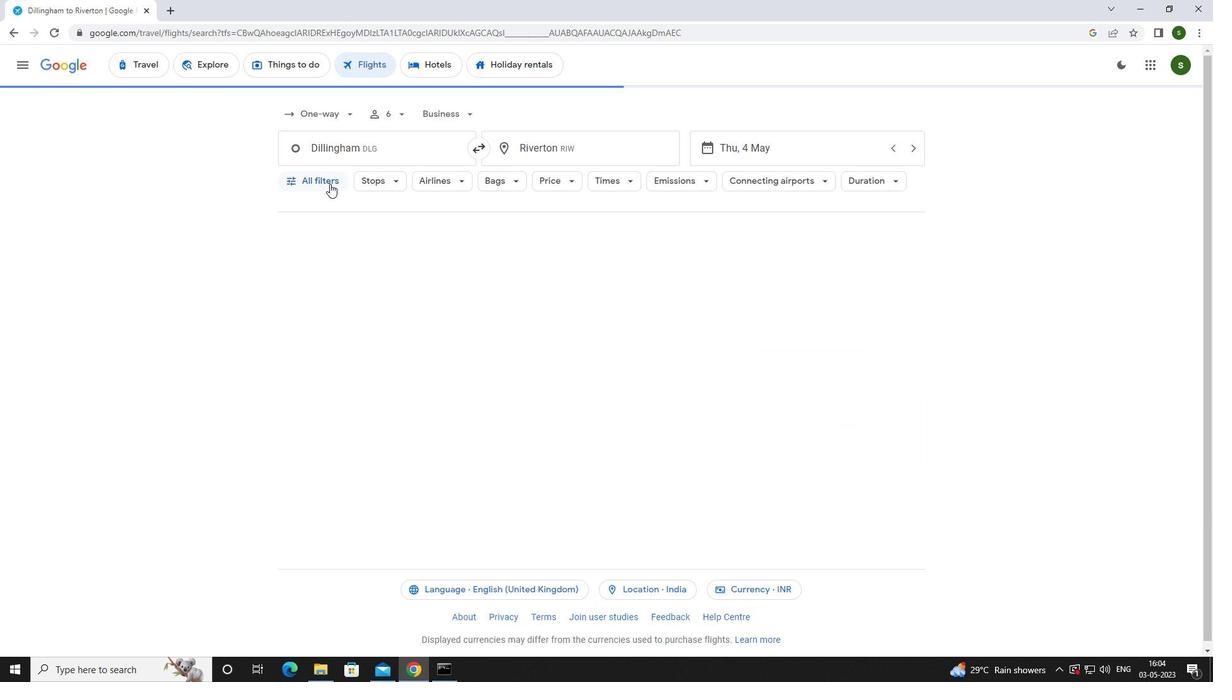 
Action: Mouse moved to (468, 446)
Screenshot: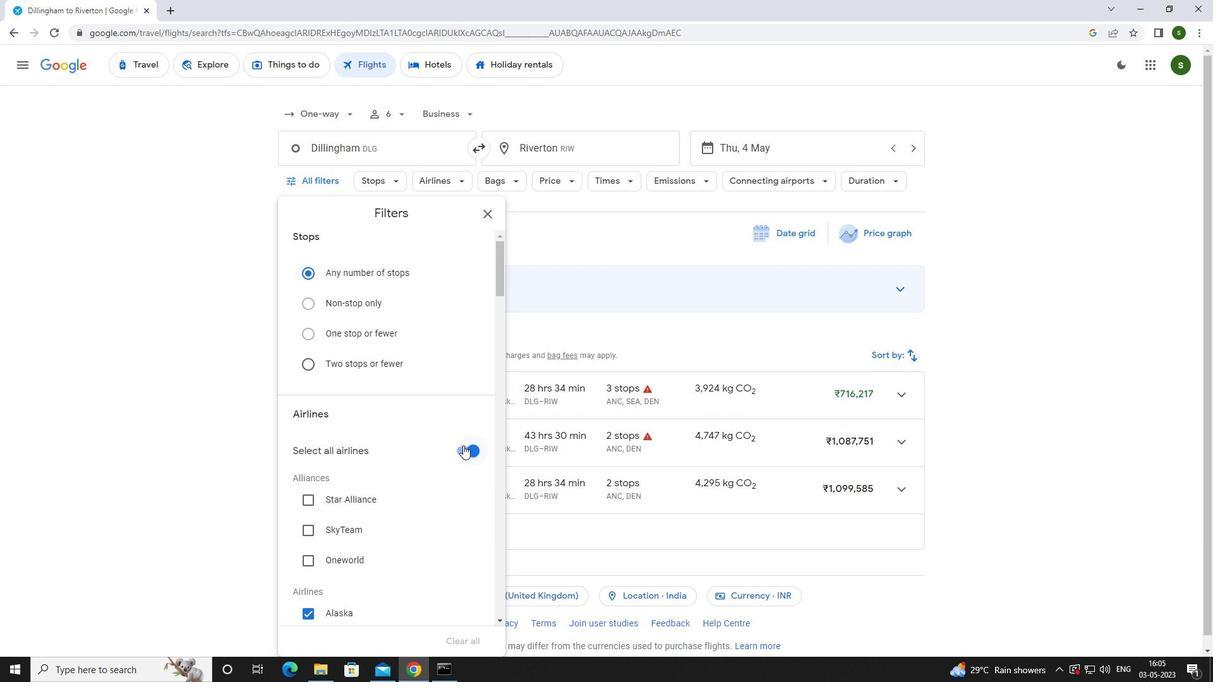 
Action: Mouse pressed left at (468, 446)
Screenshot: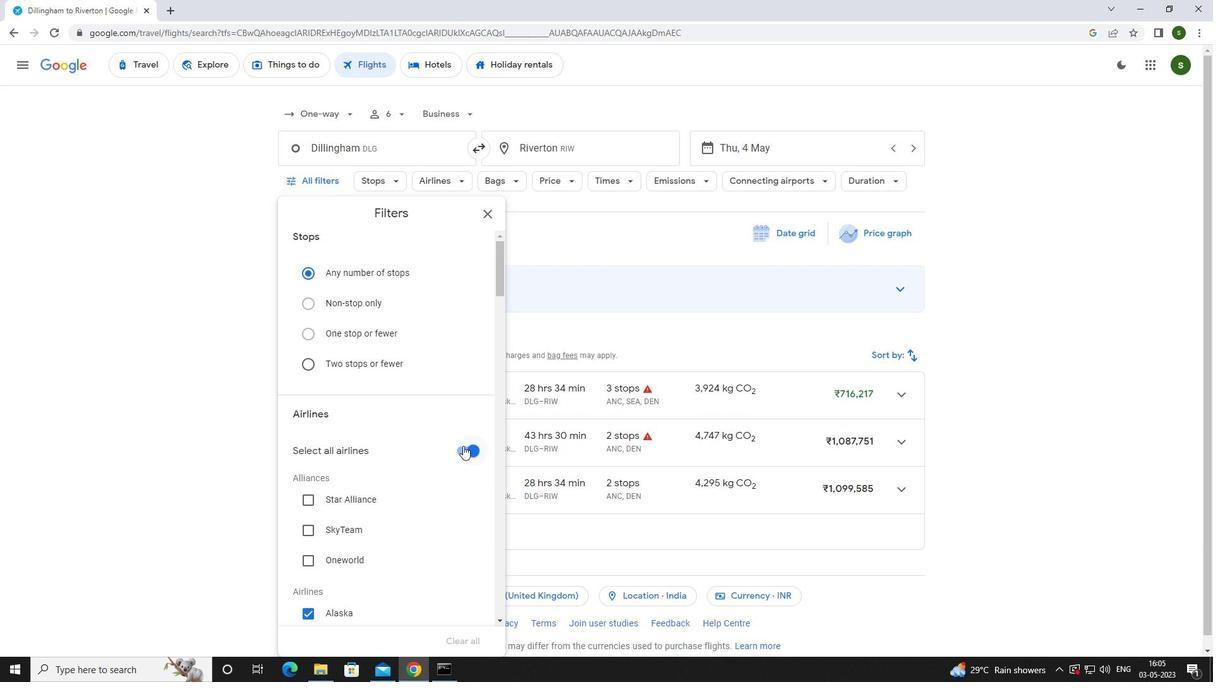 
Action: Mouse moved to (444, 395)
Screenshot: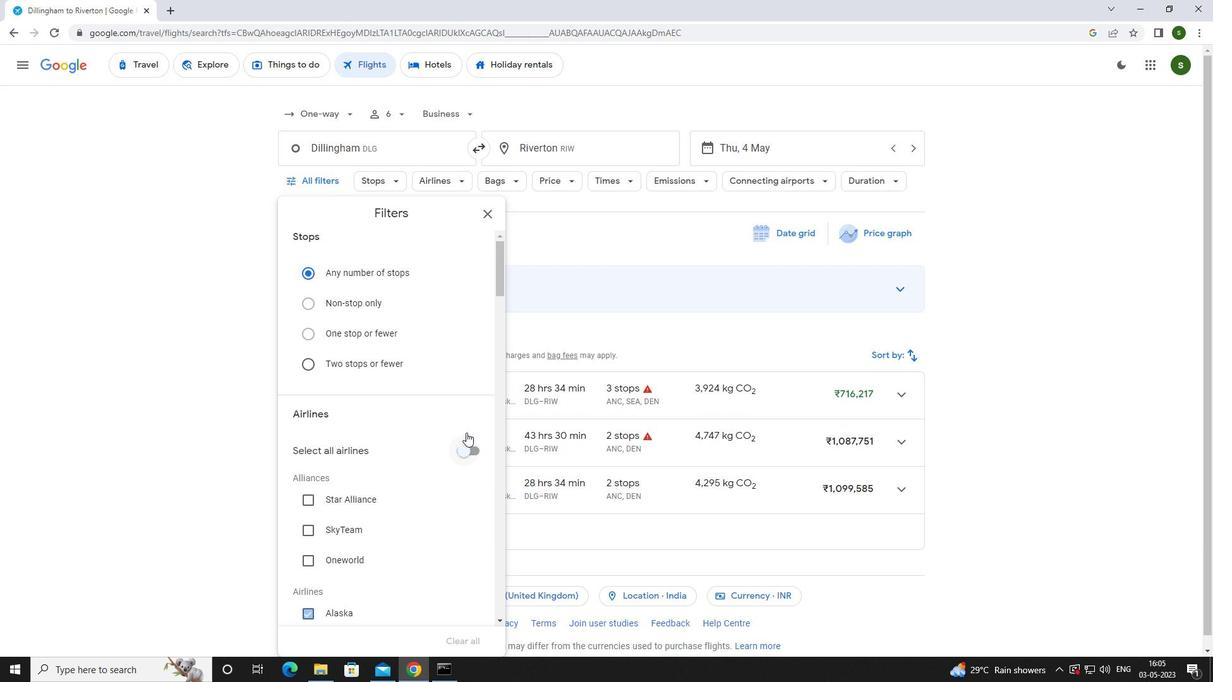
Action: Mouse scrolled (444, 394) with delta (0, 0)
Screenshot: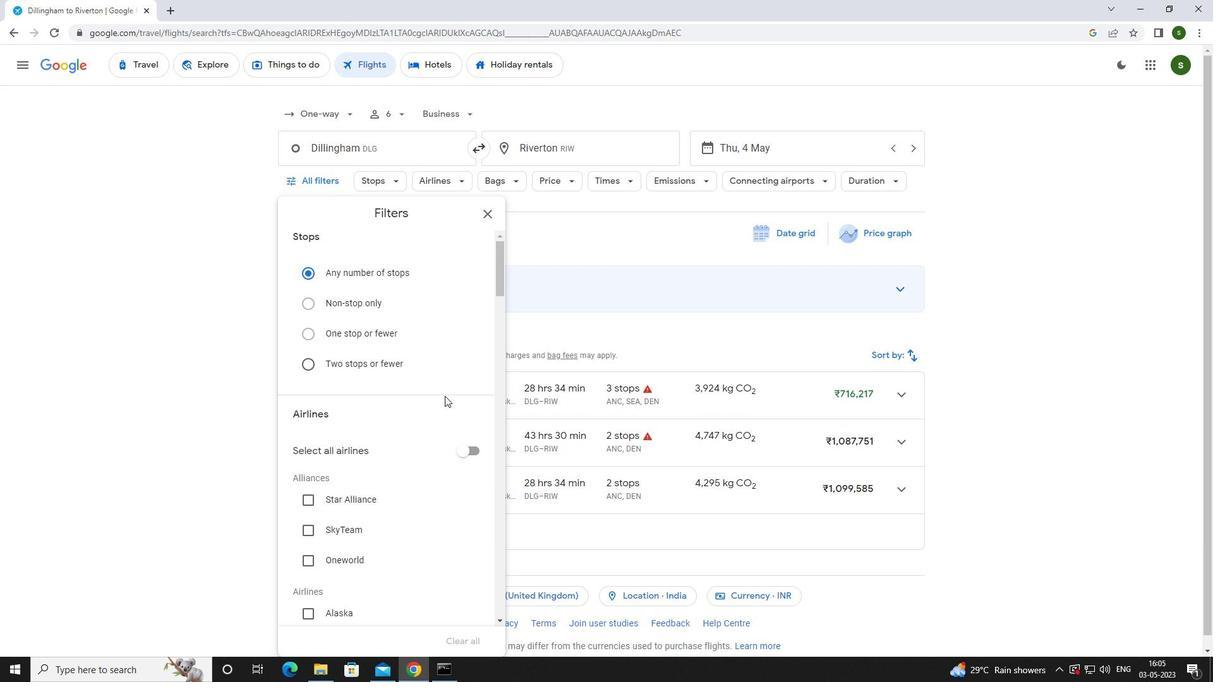 
Action: Mouse scrolled (444, 394) with delta (0, 0)
Screenshot: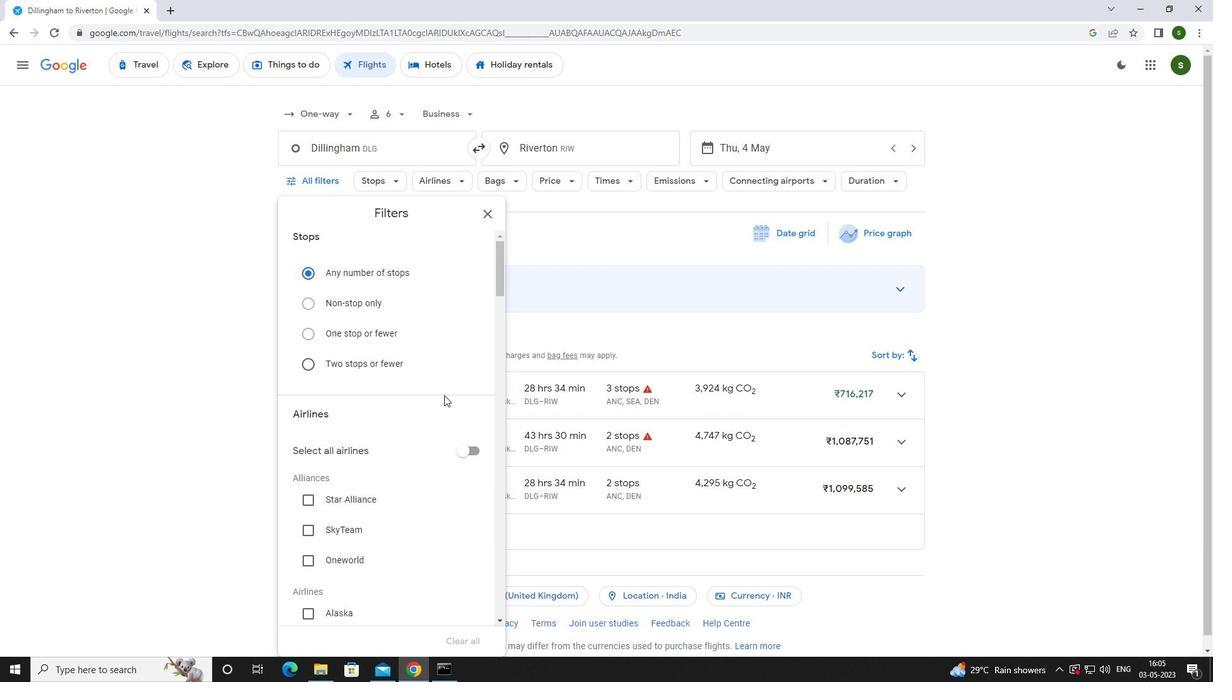 
Action: Mouse moved to (443, 395)
Screenshot: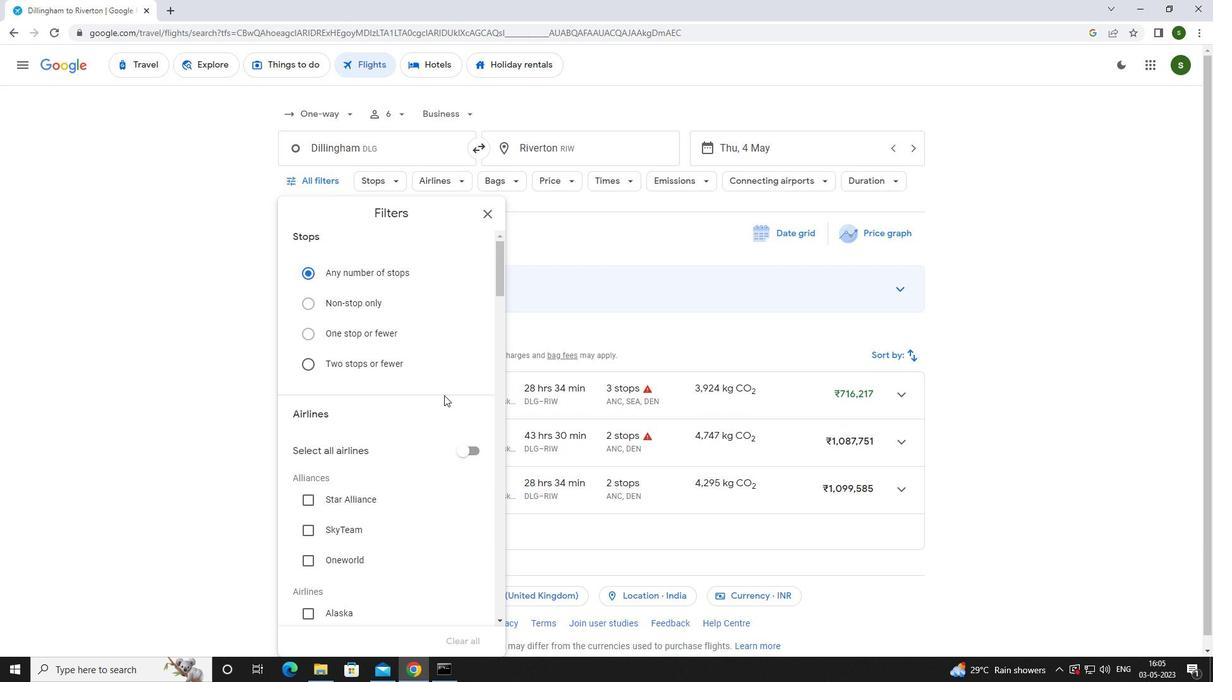 
Action: Mouse scrolled (443, 394) with delta (0, 0)
Screenshot: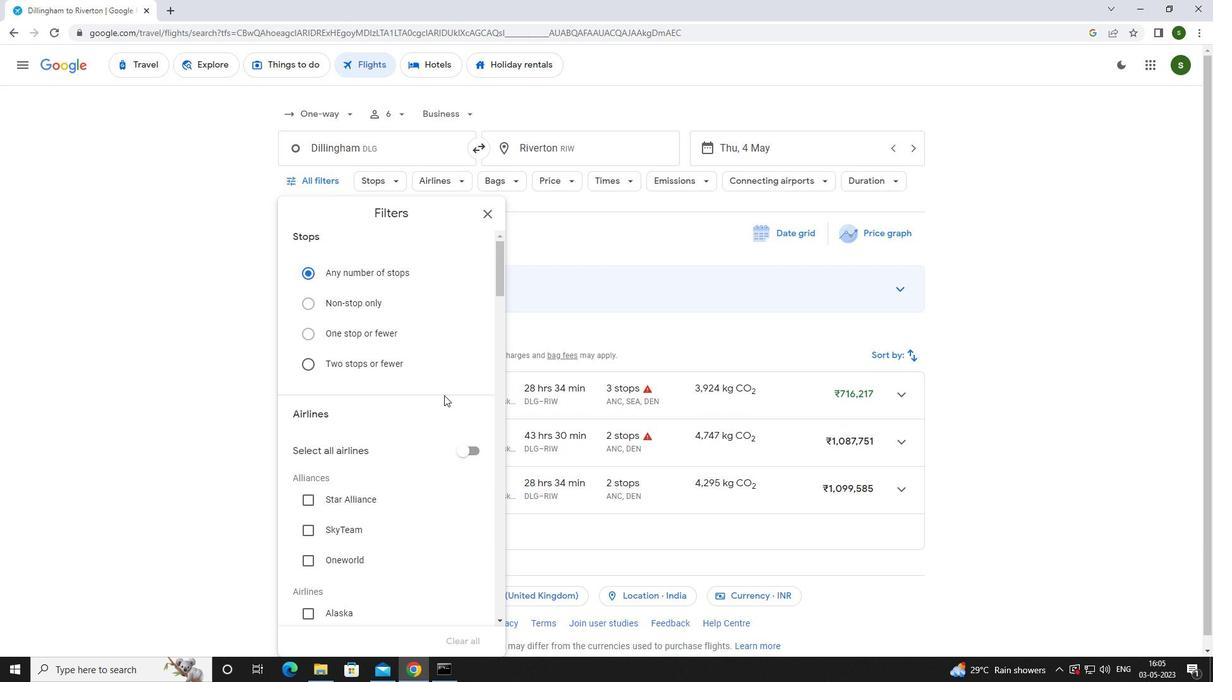 
Action: Mouse scrolled (443, 394) with delta (0, 0)
Screenshot: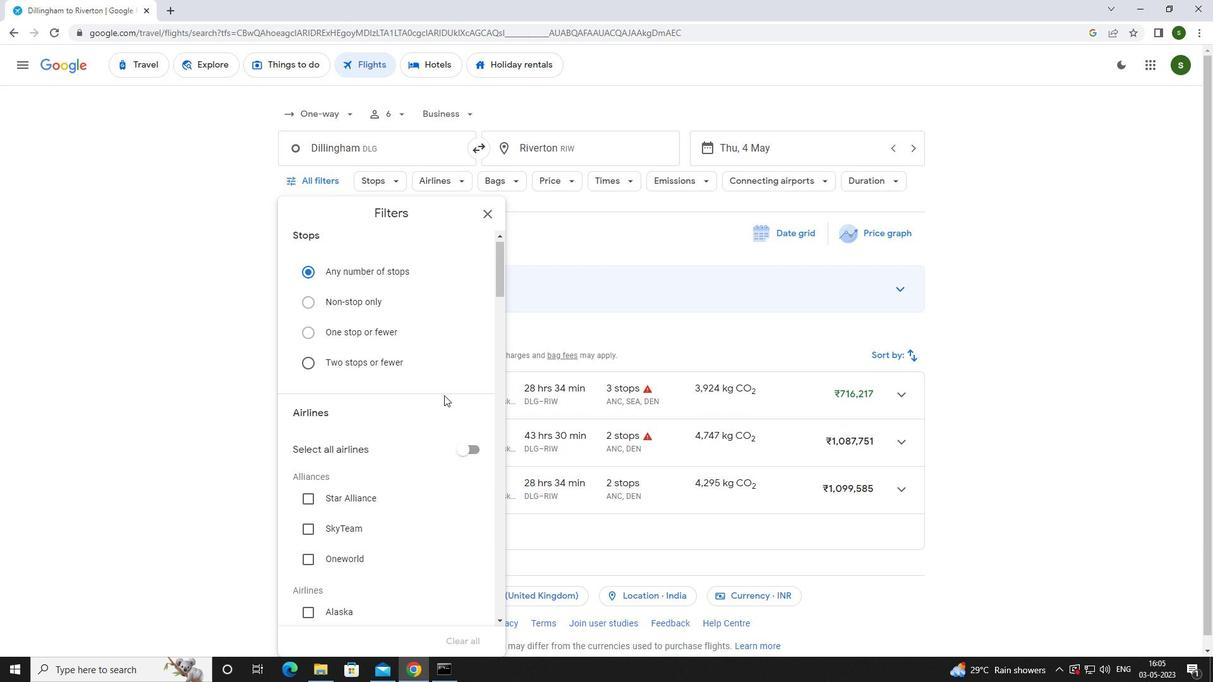
Action: Mouse scrolled (443, 394) with delta (0, 0)
Screenshot: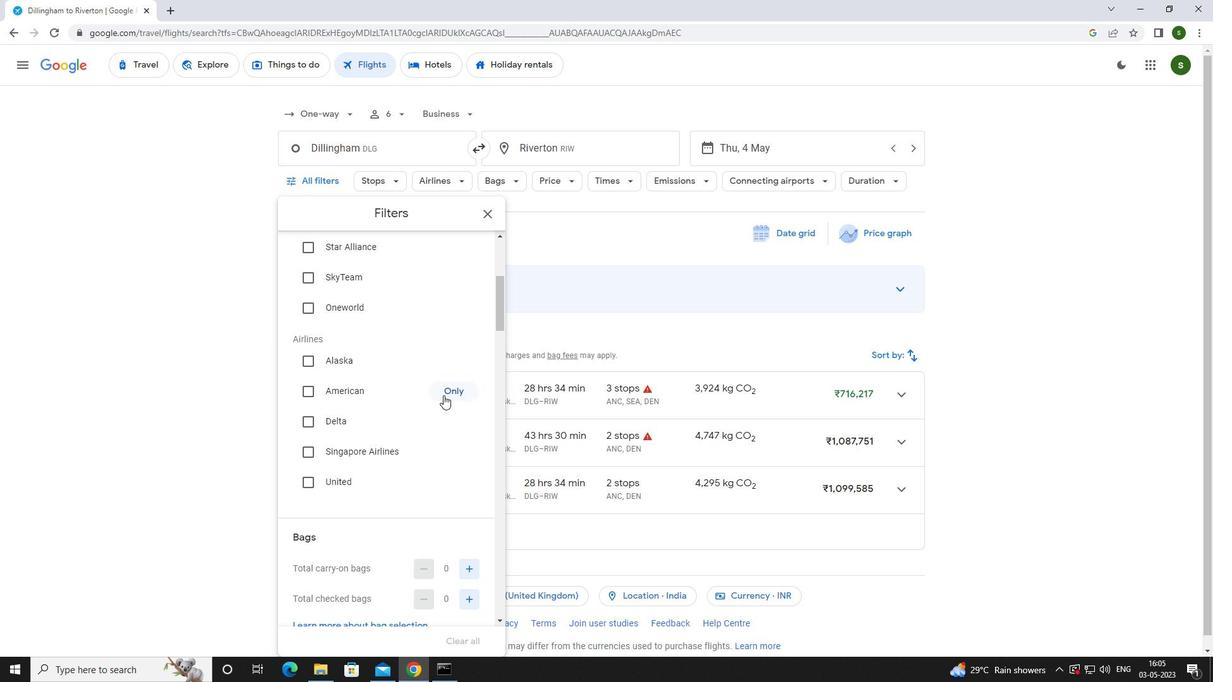 
Action: Mouse scrolled (443, 394) with delta (0, 0)
Screenshot: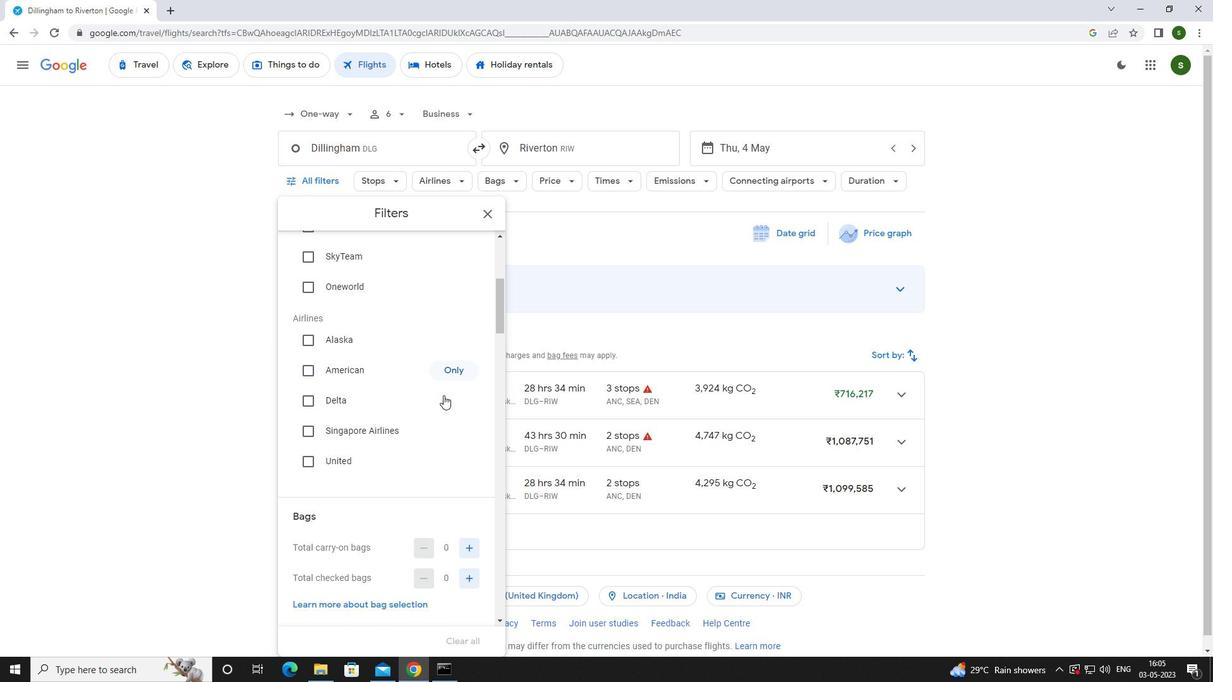 
Action: Mouse scrolled (443, 394) with delta (0, 0)
Screenshot: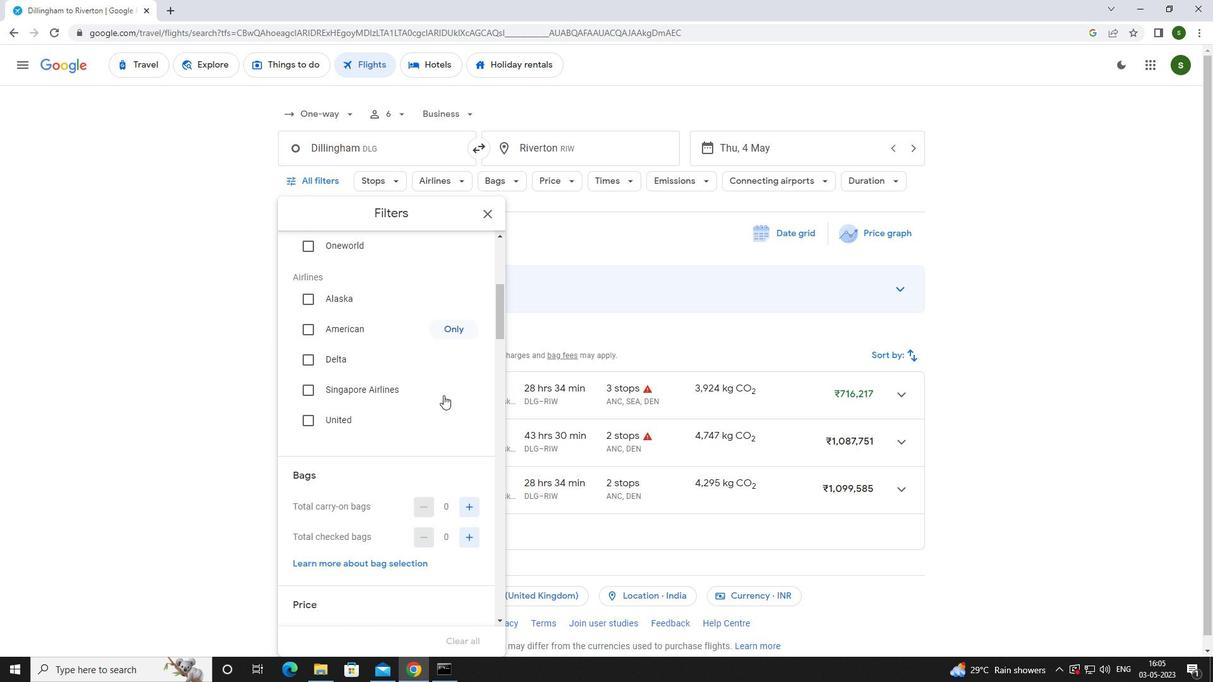 
Action: Mouse moved to (475, 406)
Screenshot: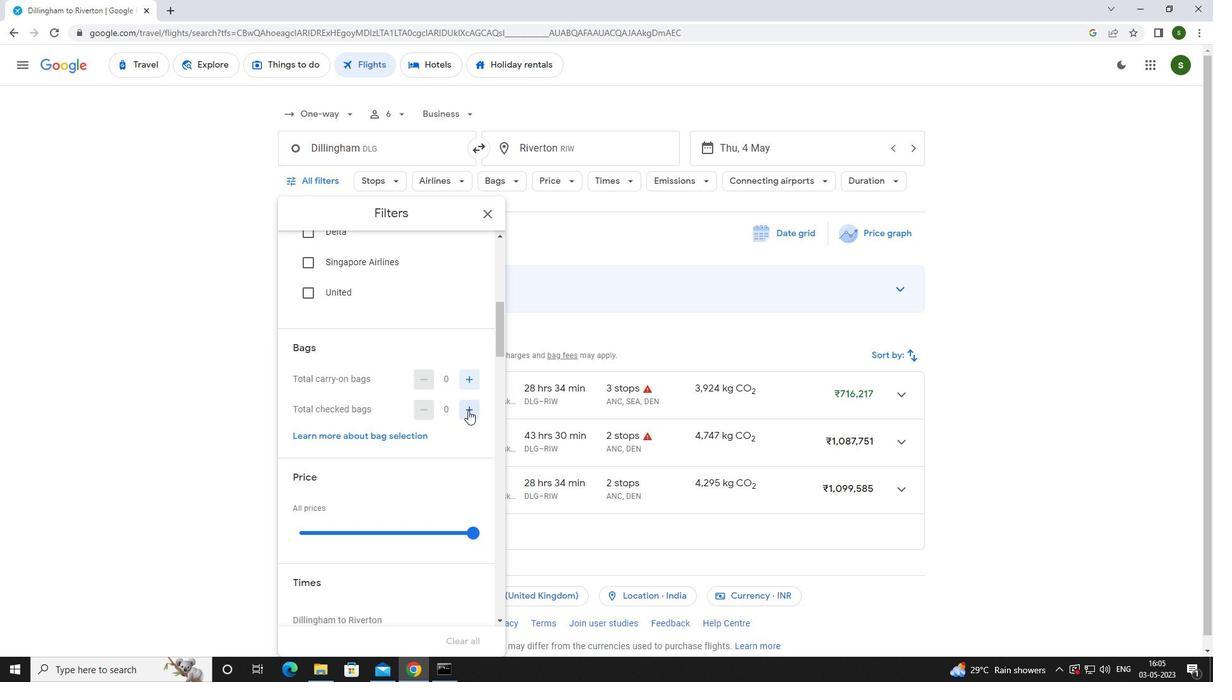 
Action: Mouse pressed left at (475, 406)
Screenshot: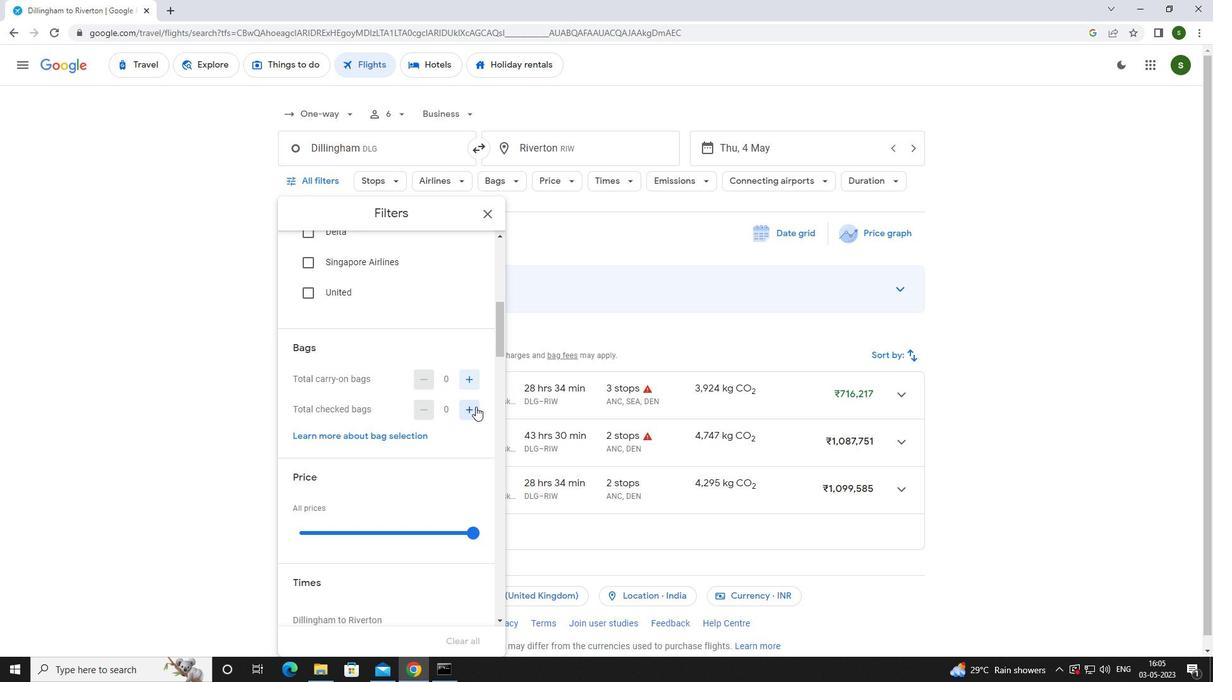 
Action: Mouse moved to (474, 406)
Screenshot: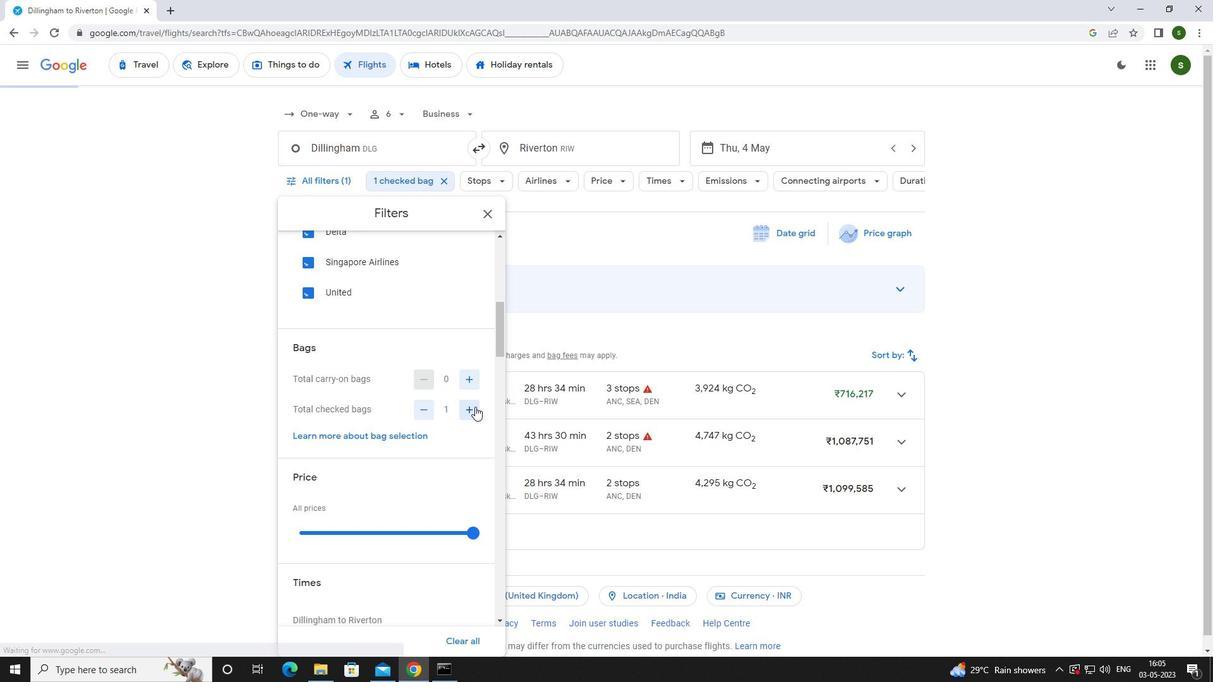 
Action: Mouse scrolled (474, 406) with delta (0, 0)
Screenshot: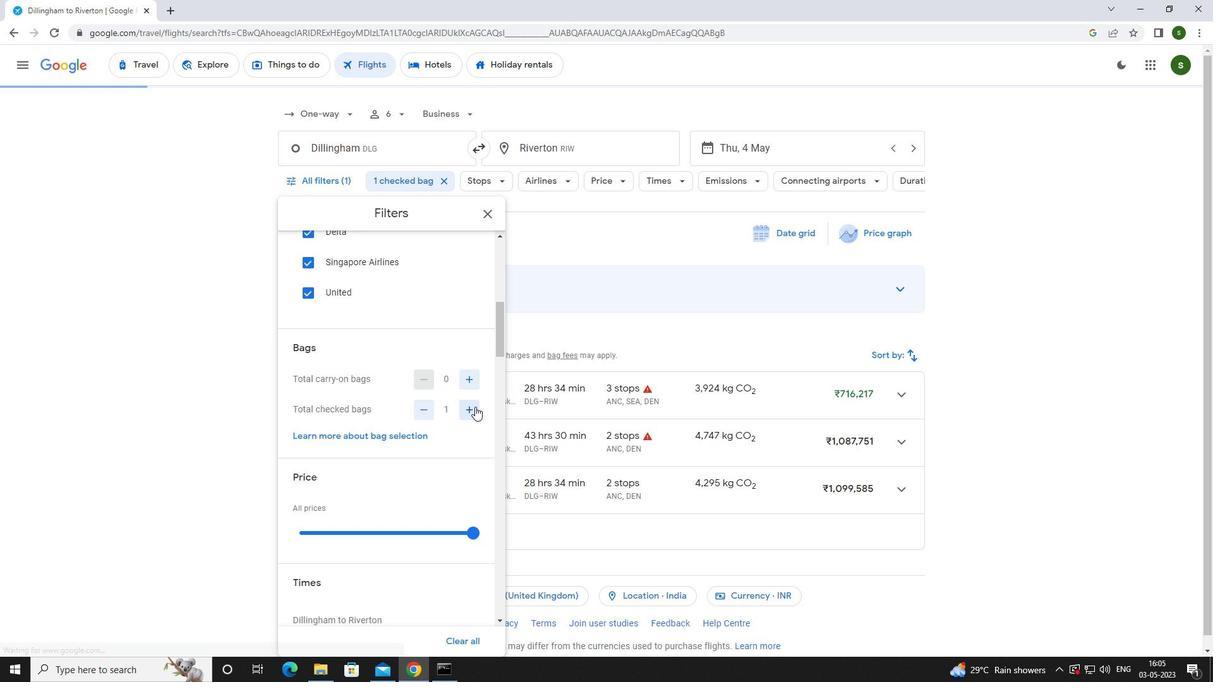 
Action: Mouse scrolled (474, 406) with delta (0, 0)
Screenshot: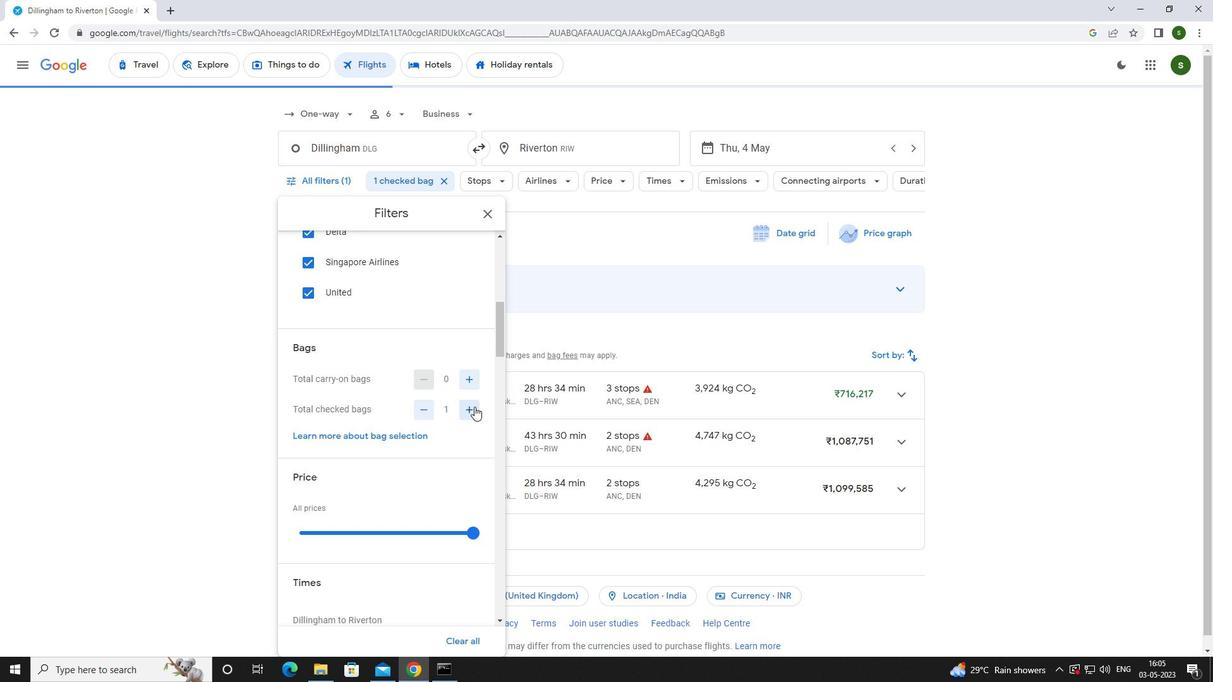 
Action: Mouse moved to (473, 408)
Screenshot: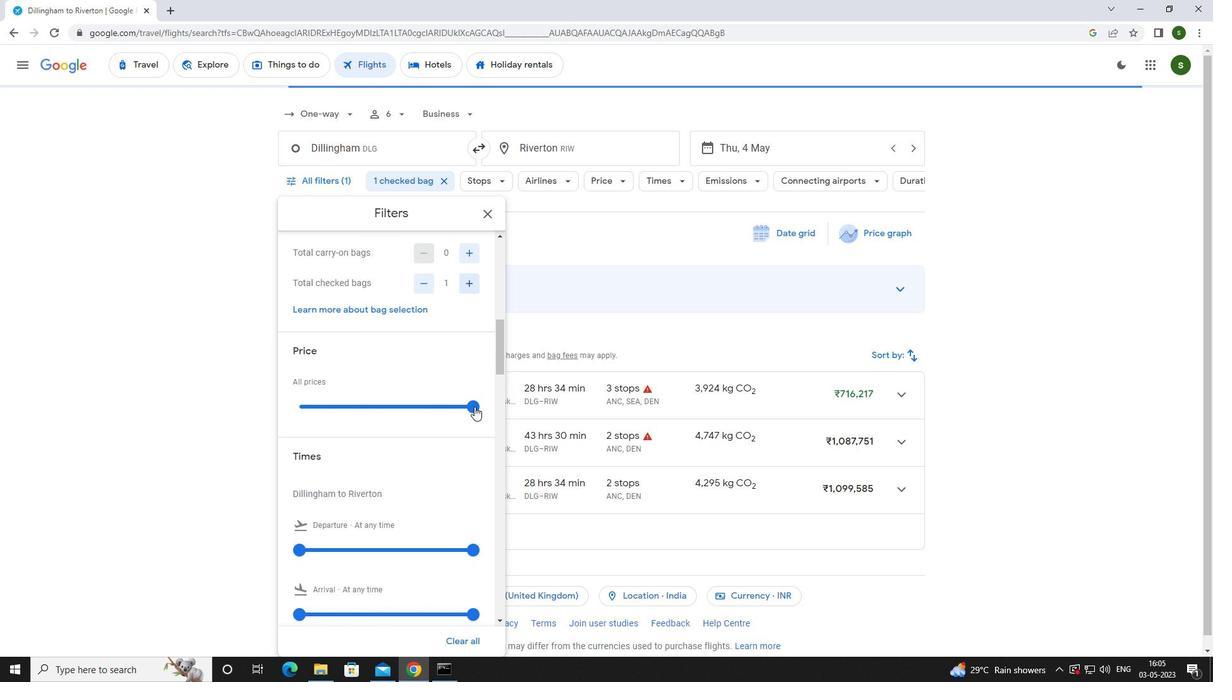 
Action: Mouse pressed left at (473, 408)
Screenshot: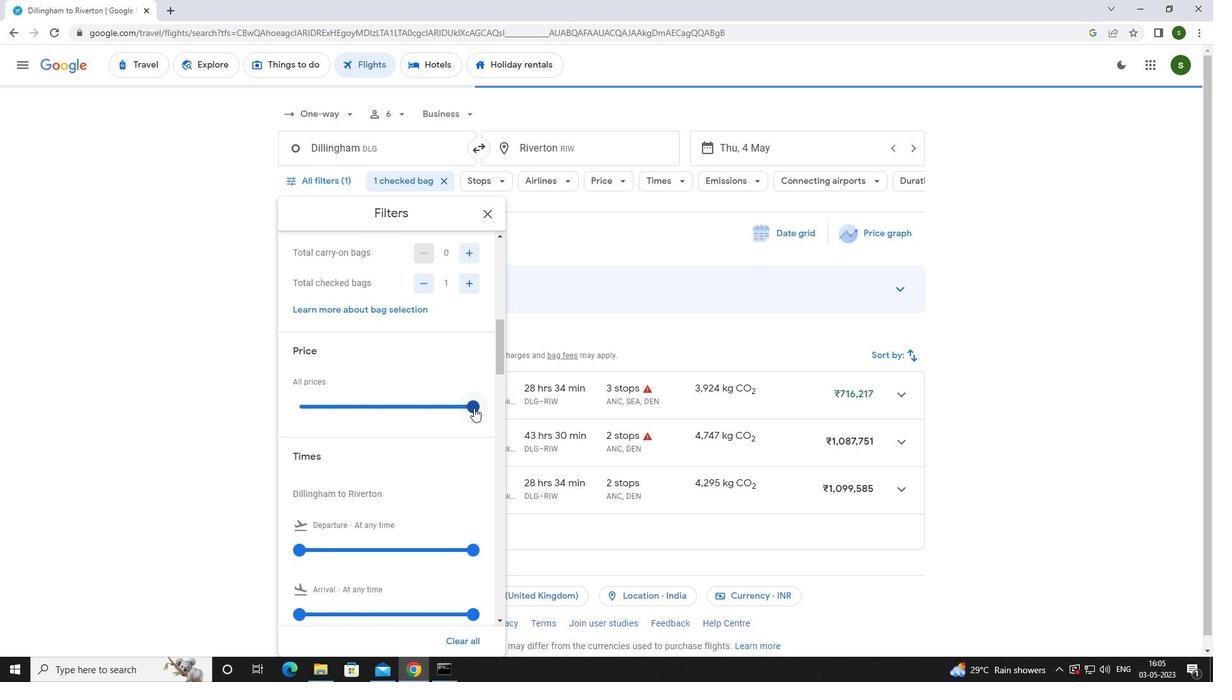 
Action: Mouse moved to (302, 403)
Screenshot: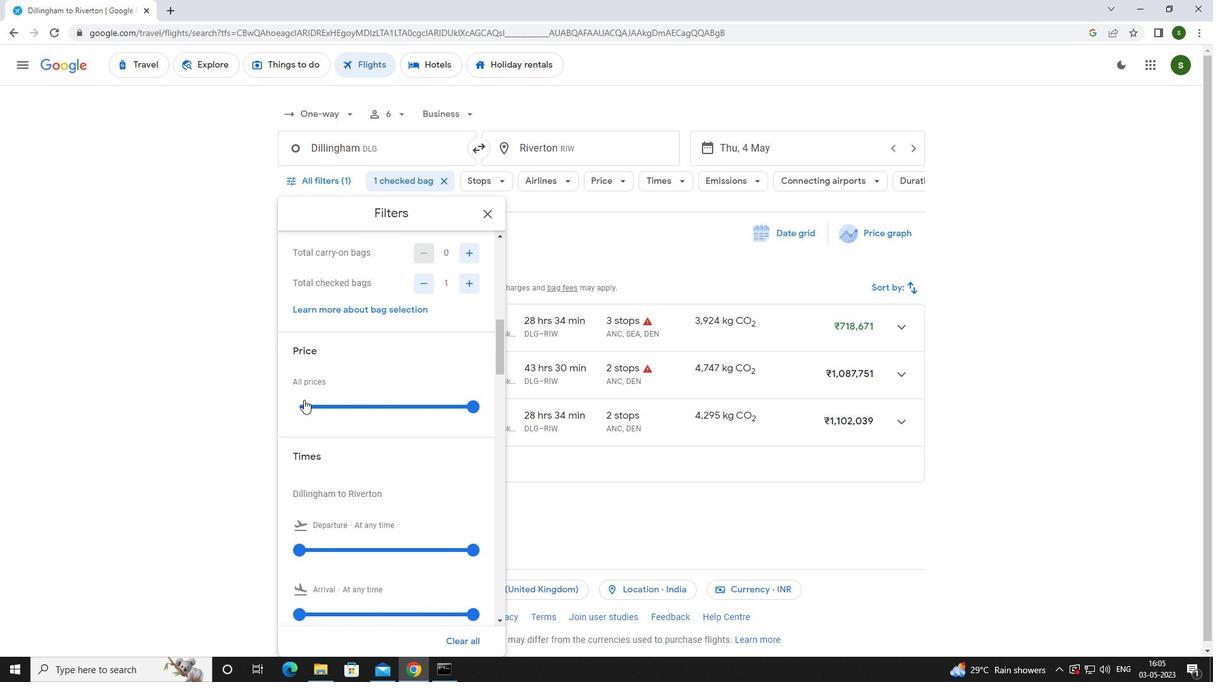 
Action: Mouse pressed left at (302, 403)
Screenshot: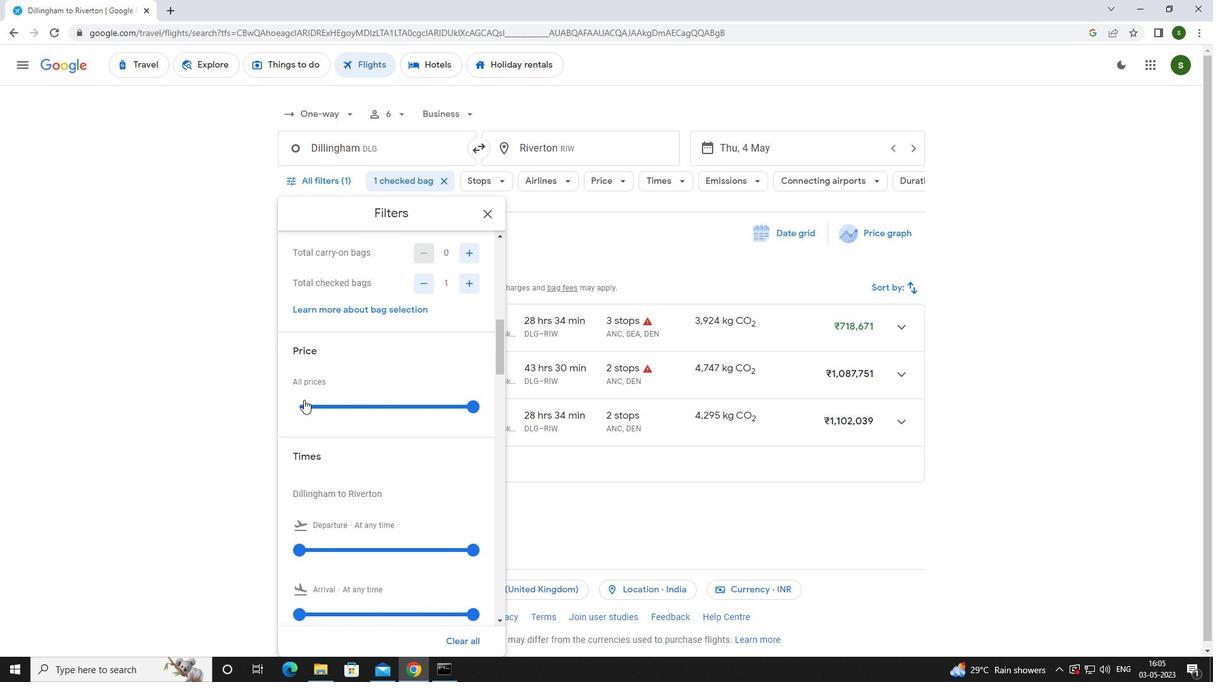 
Action: Mouse pressed left at (302, 403)
Screenshot: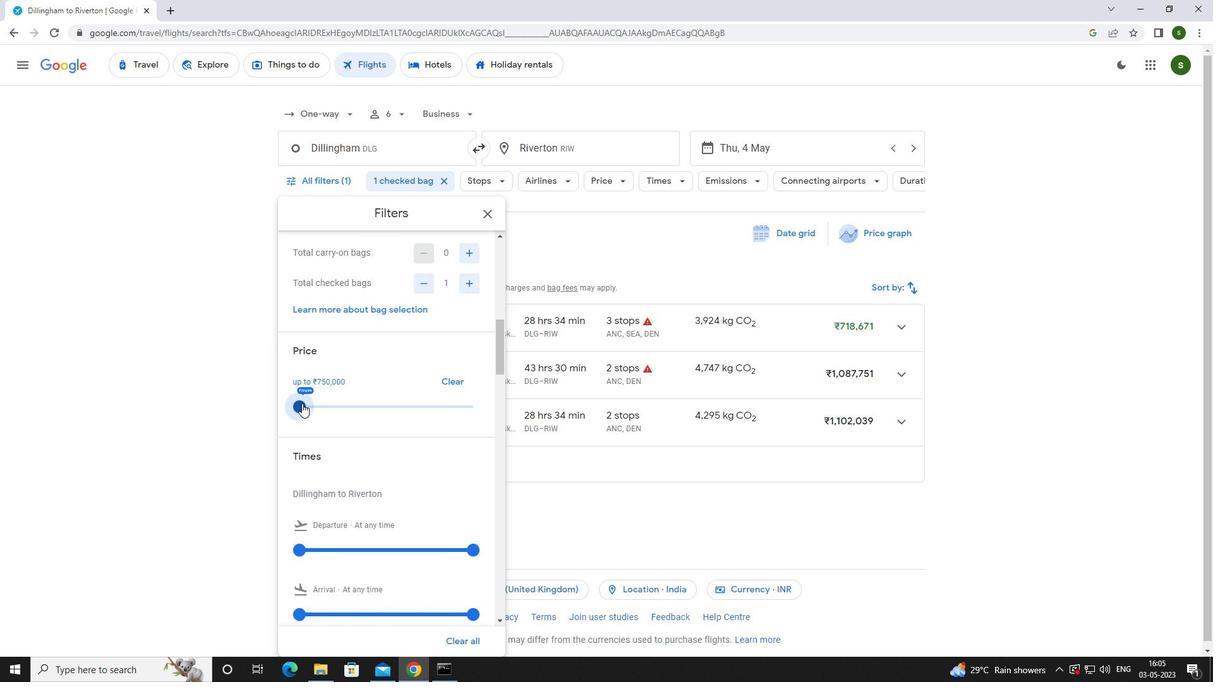 
Action: Mouse moved to (356, 437)
Screenshot: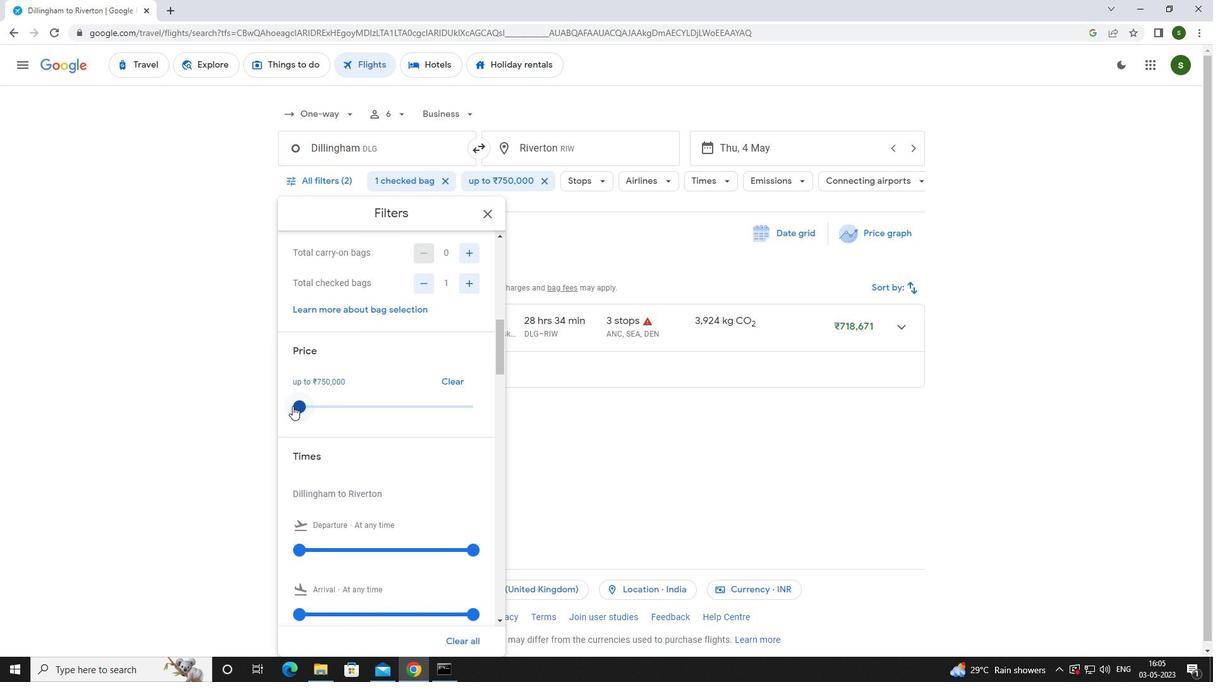 
Action: Mouse scrolled (356, 436) with delta (0, 0)
Screenshot: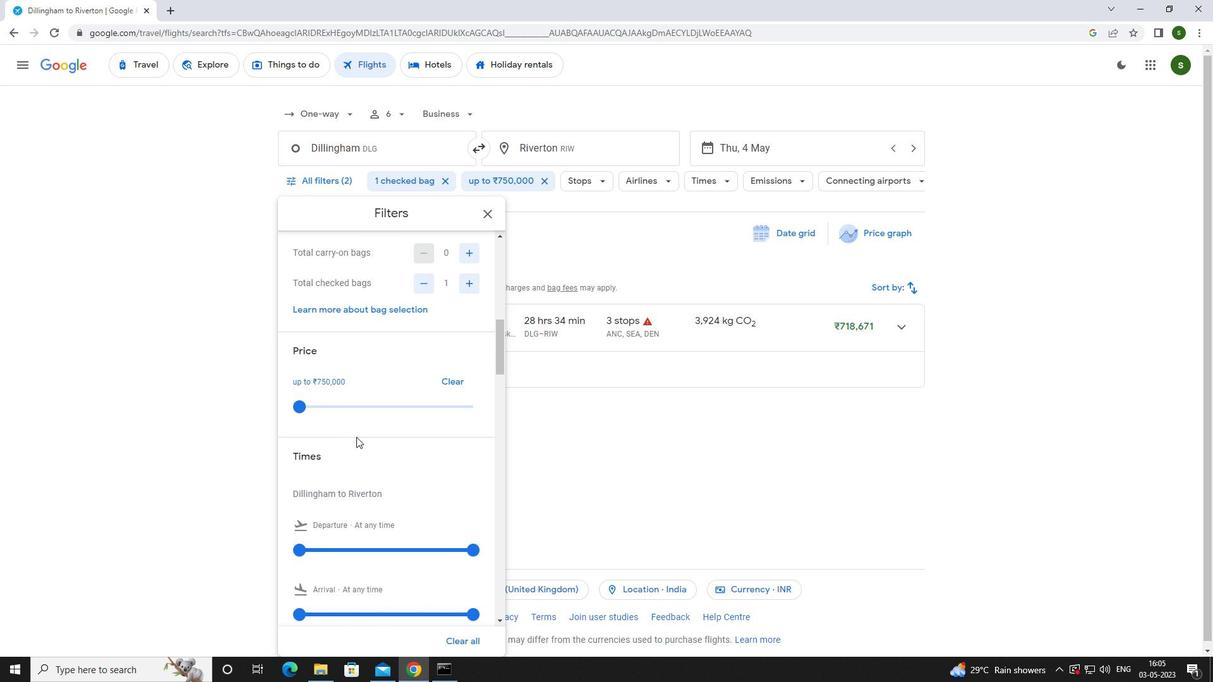 
Action: Mouse scrolled (356, 436) with delta (0, 0)
Screenshot: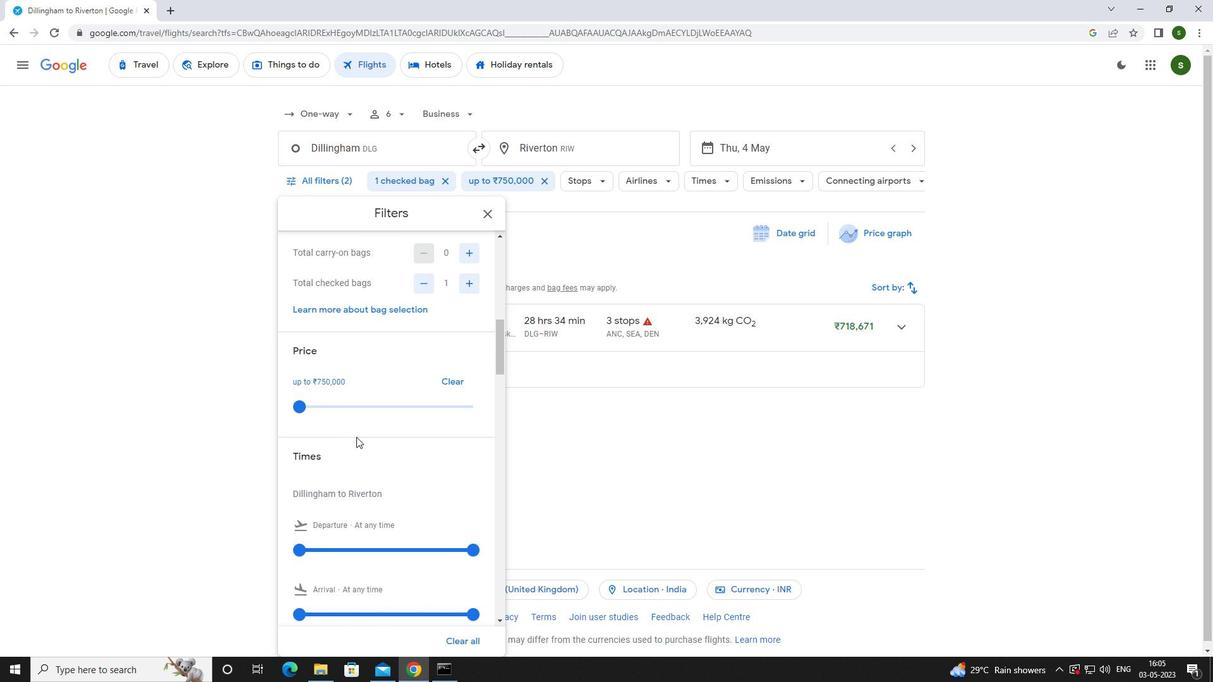 
Action: Mouse moved to (300, 422)
Screenshot: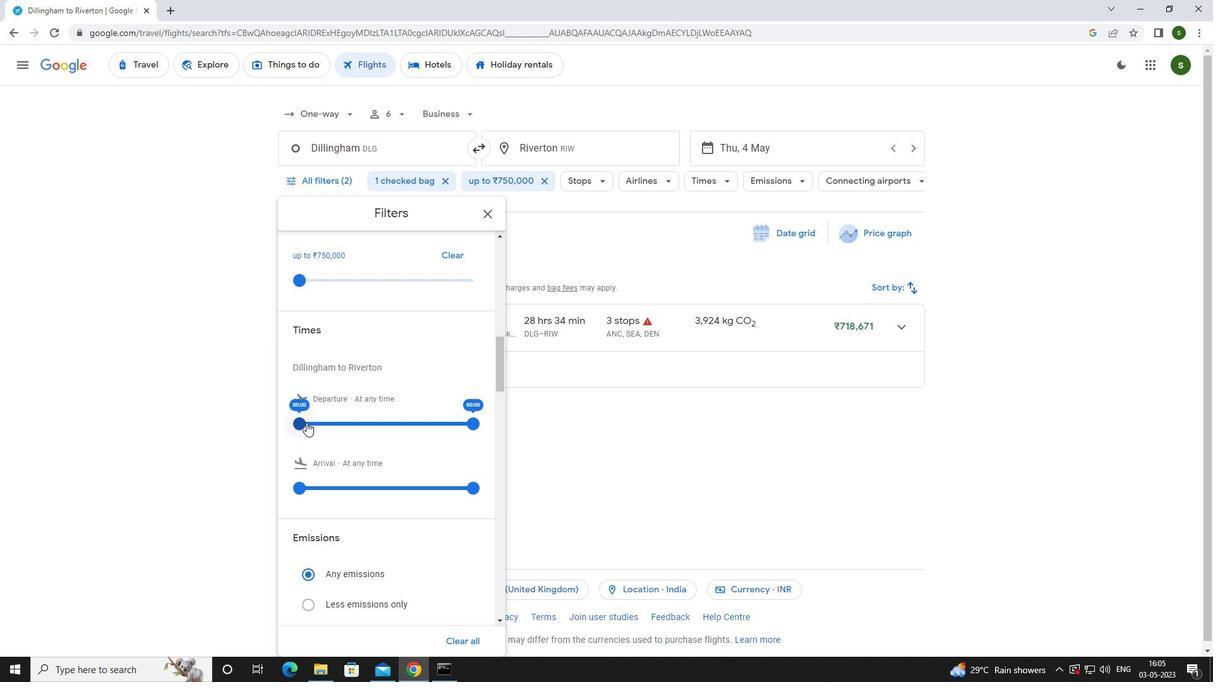 
Action: Mouse pressed left at (300, 422)
Screenshot: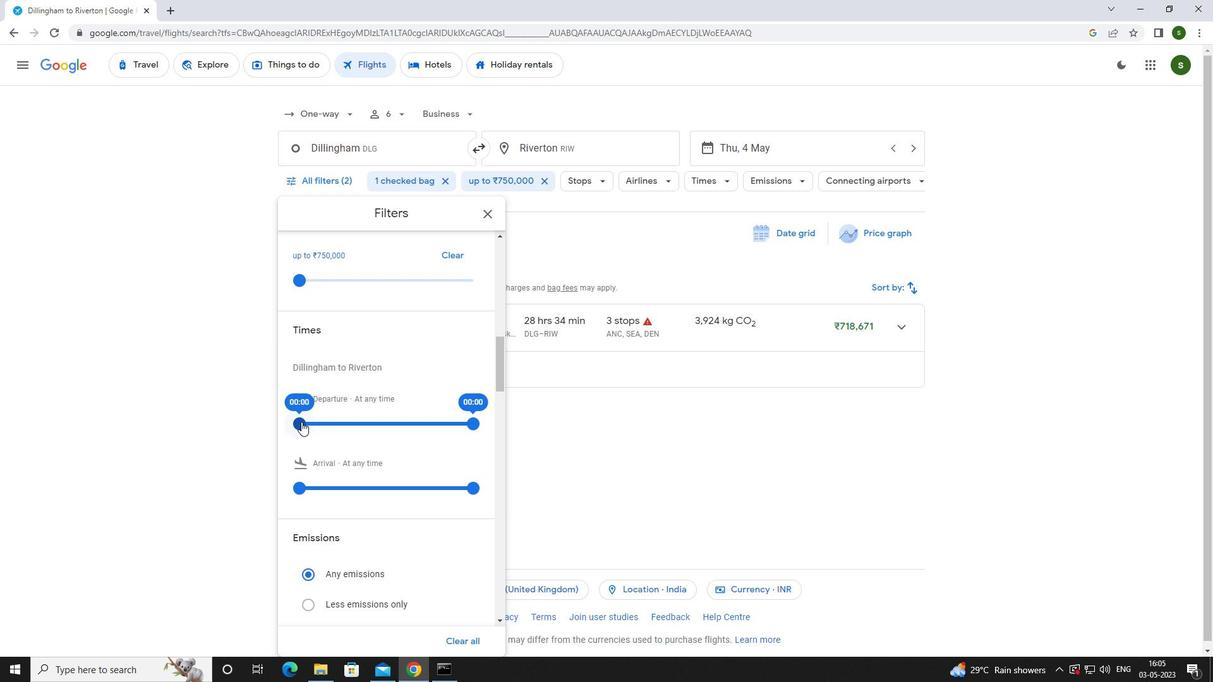 
Action: Mouse moved to (645, 494)
Screenshot: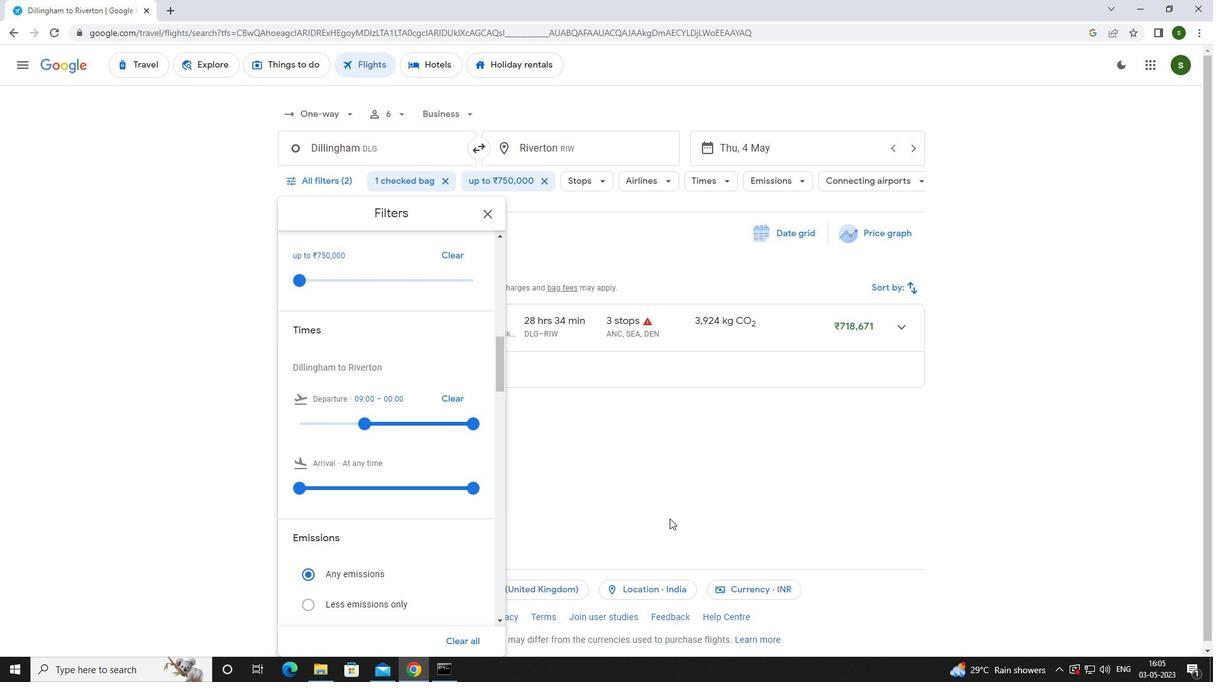 
Action: Mouse pressed left at (645, 494)
Screenshot: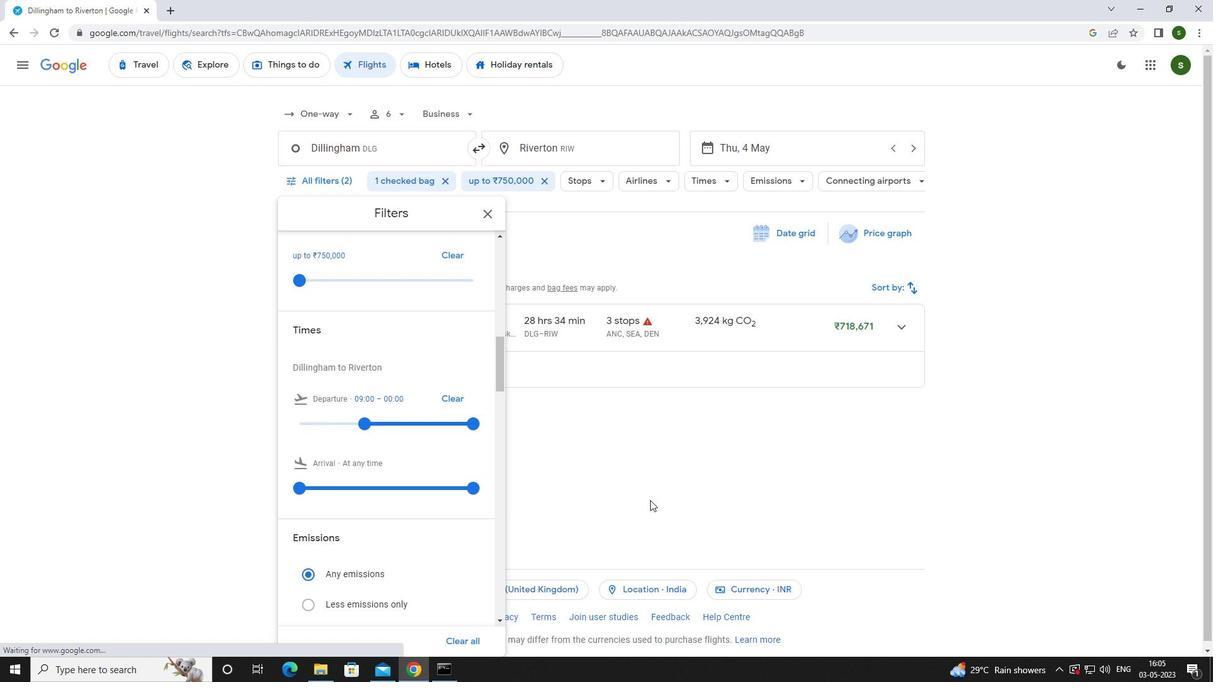 
